 Task: Look for space in Nāgod, India from 3rd June, 2023 to 9th June, 2023 for 2 adults in price range Rs.6000 to Rs.12000. Place can be entire place with 1  bedroom having 1 bed and 1 bathroom. Property type can be house, flat, guest house, hotel. Amenities needed are: washing machine. Booking option can be shelf check-in. Required host language is English.
Action: Mouse moved to (426, 66)
Screenshot: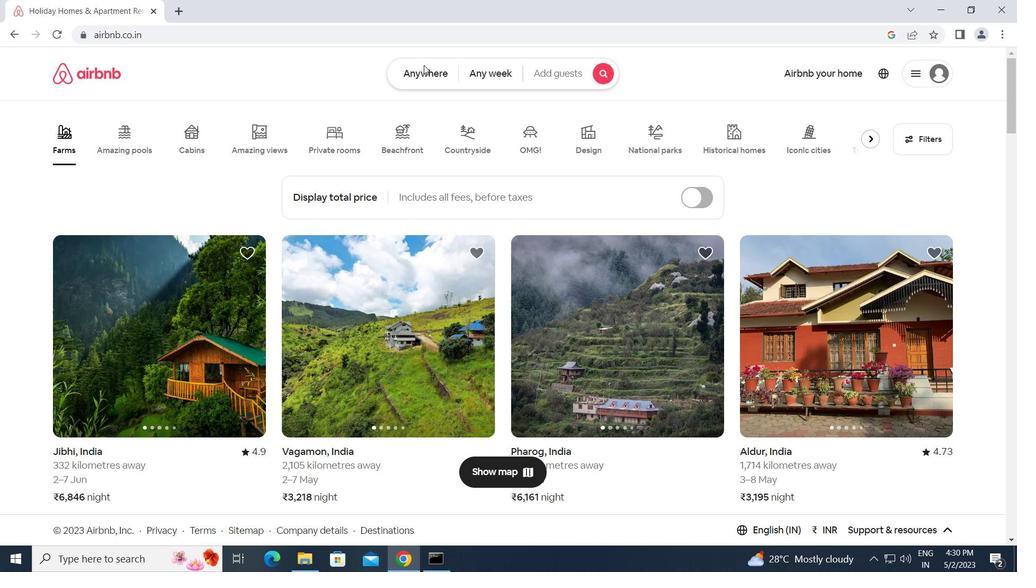 
Action: Mouse pressed left at (426, 66)
Screenshot: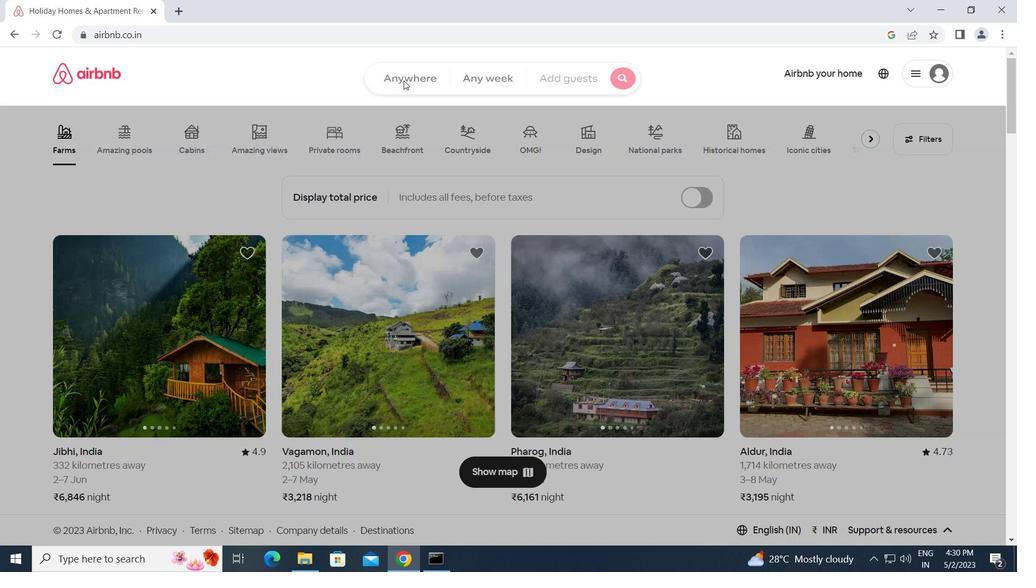 
Action: Mouse moved to (315, 116)
Screenshot: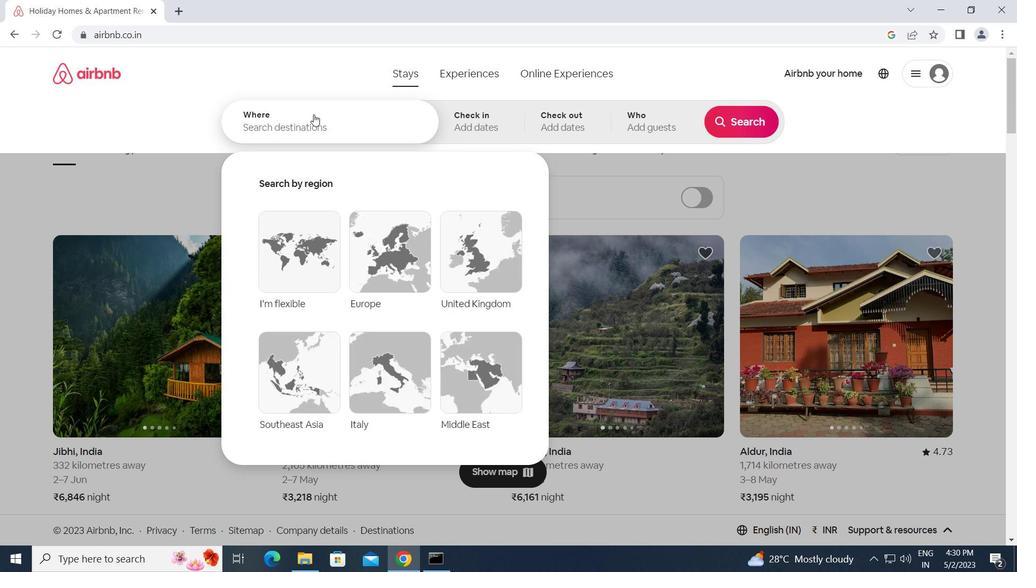 
Action: Mouse pressed left at (315, 116)
Screenshot: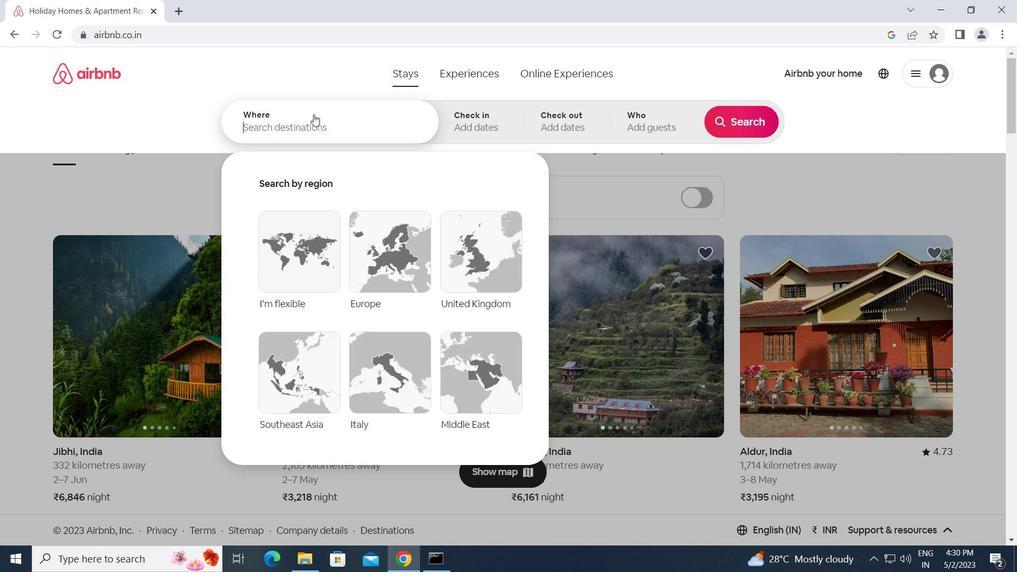 
Action: Key pressed n<Key.caps_lock>agod,<Key.space><Key.caps_lock>i<Key.caps_lock>ndia<Key.enter>
Screenshot: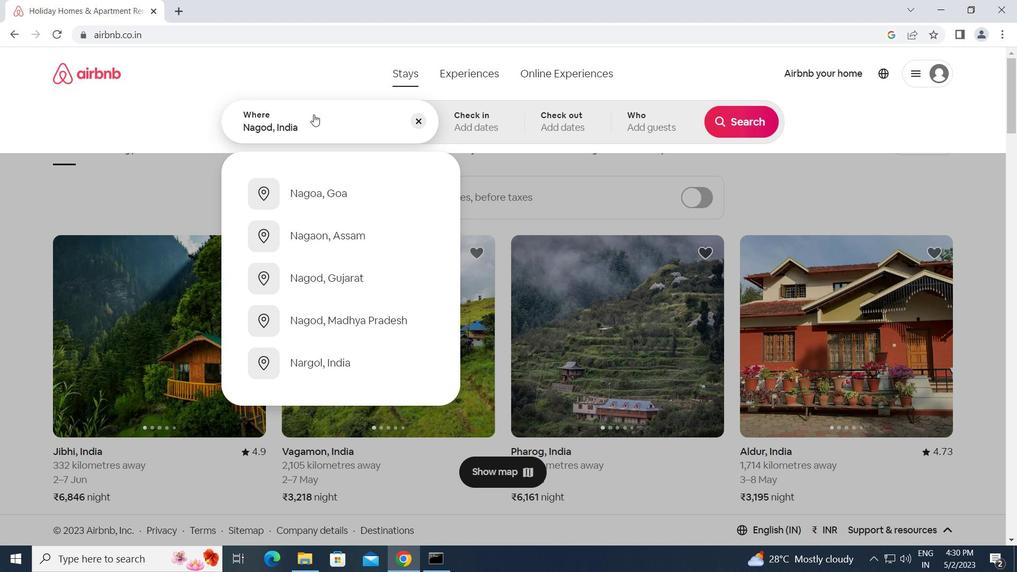
Action: Mouse moved to (726, 284)
Screenshot: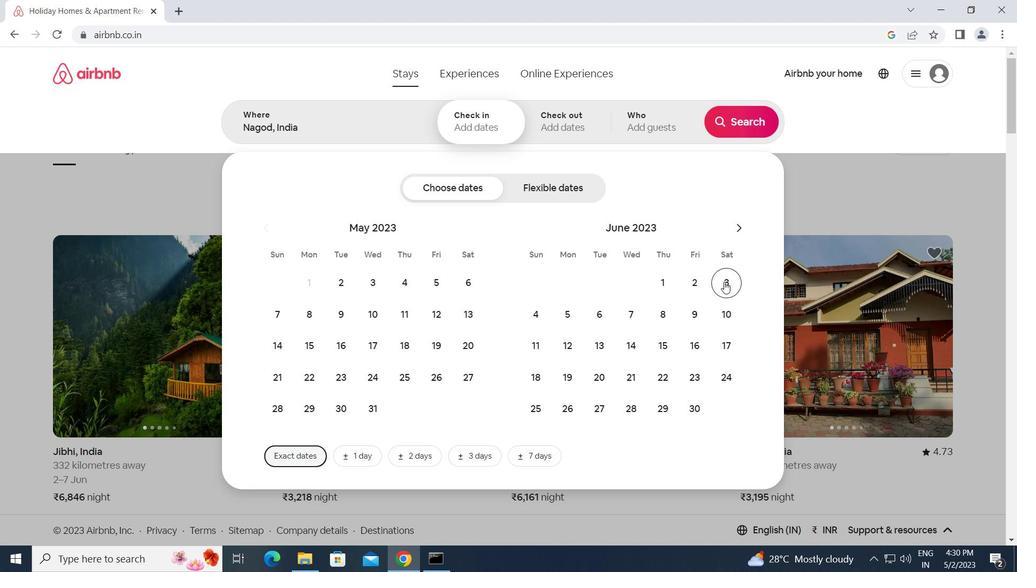 
Action: Mouse pressed left at (726, 284)
Screenshot: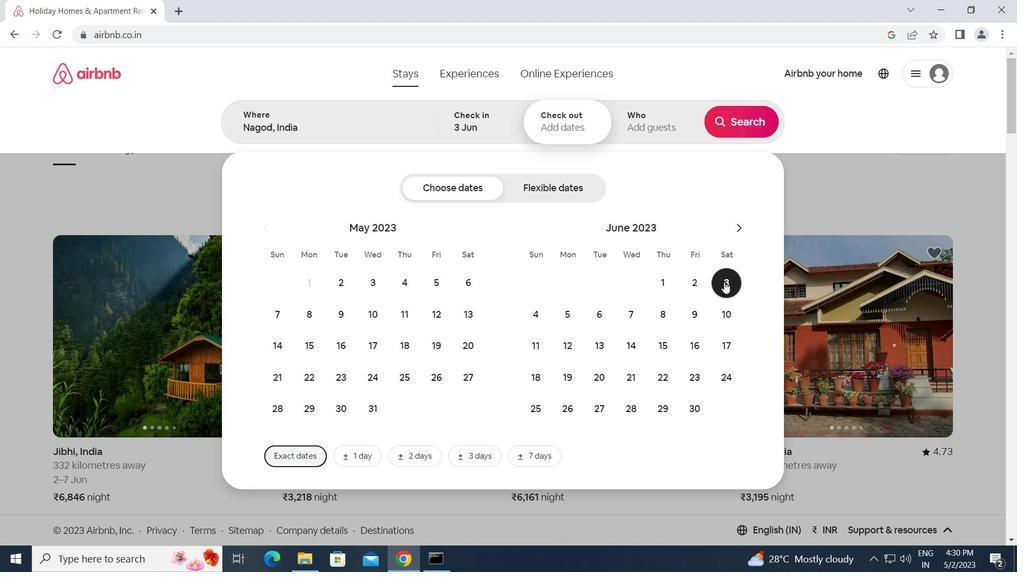 
Action: Mouse moved to (705, 321)
Screenshot: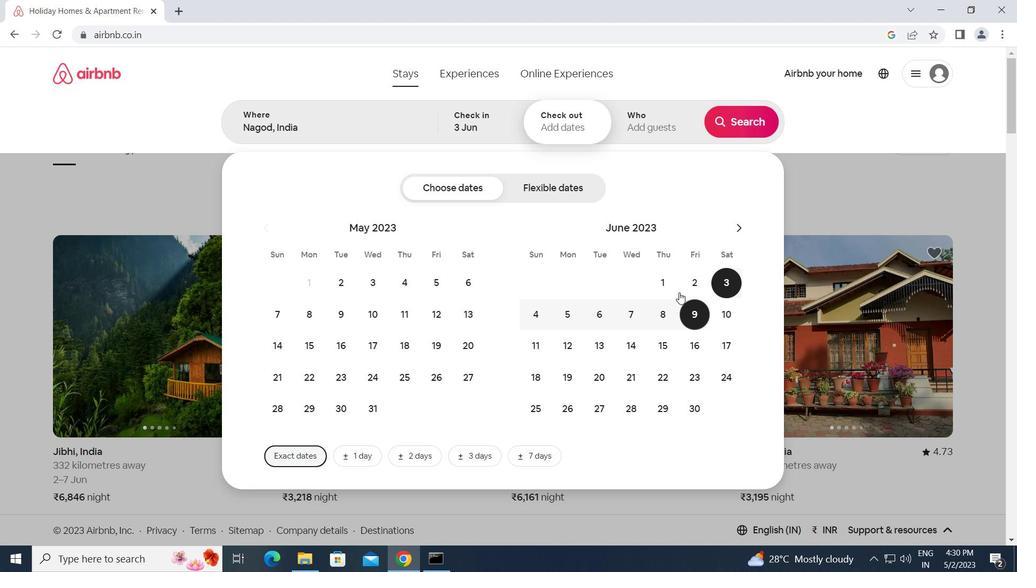 
Action: Mouse pressed left at (705, 321)
Screenshot: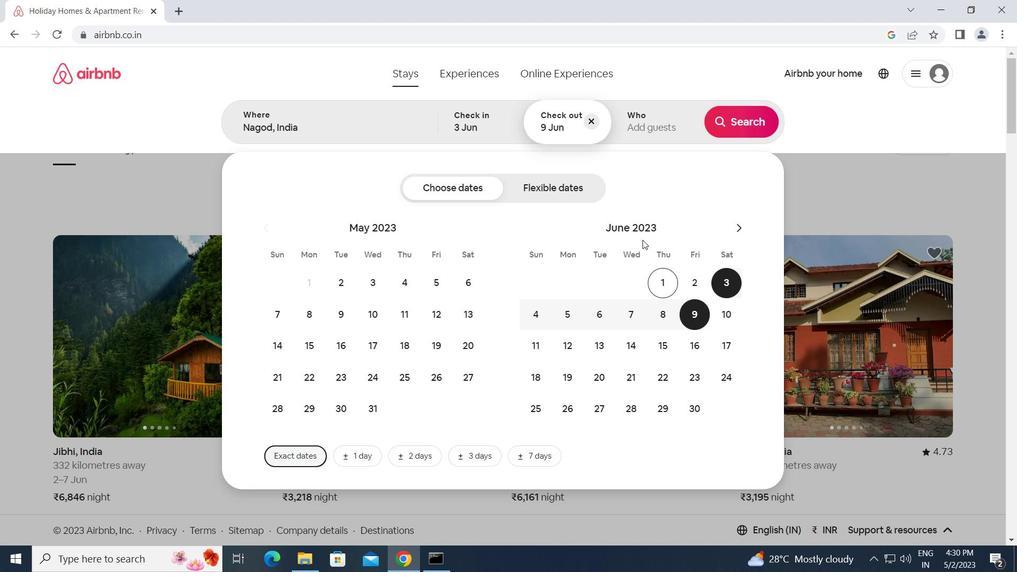 
Action: Mouse moved to (643, 128)
Screenshot: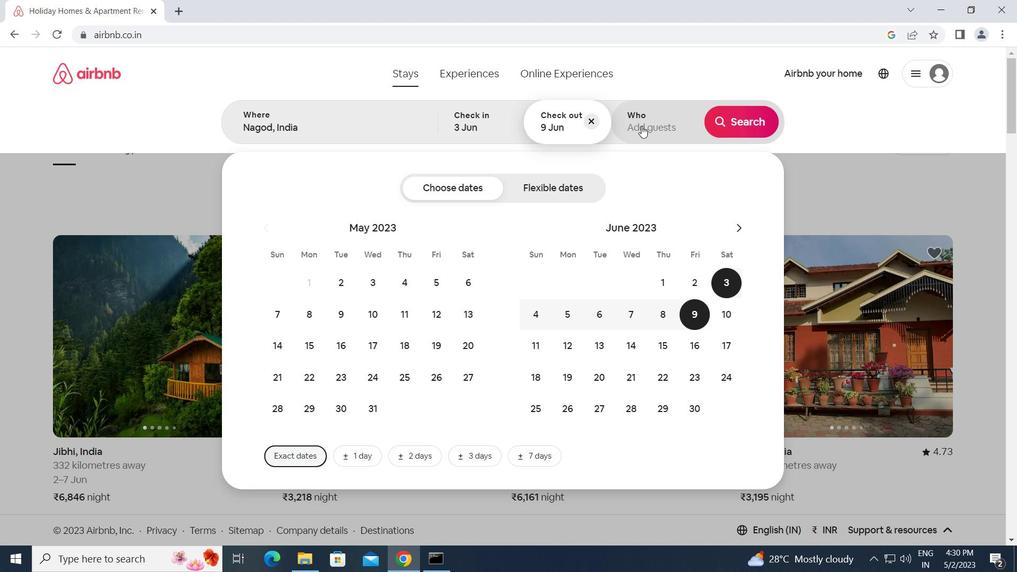 
Action: Mouse pressed left at (643, 128)
Screenshot: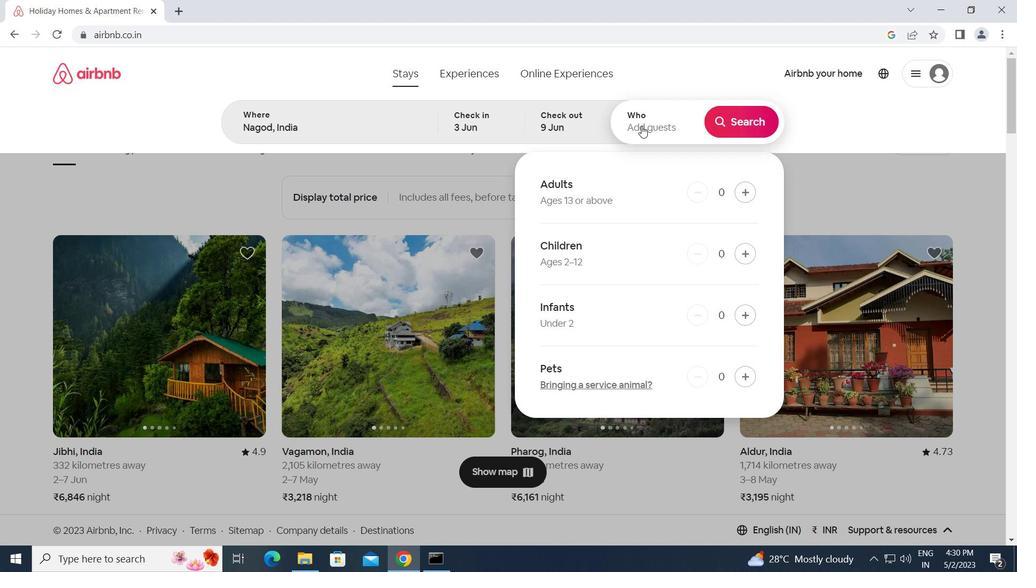 
Action: Mouse moved to (746, 192)
Screenshot: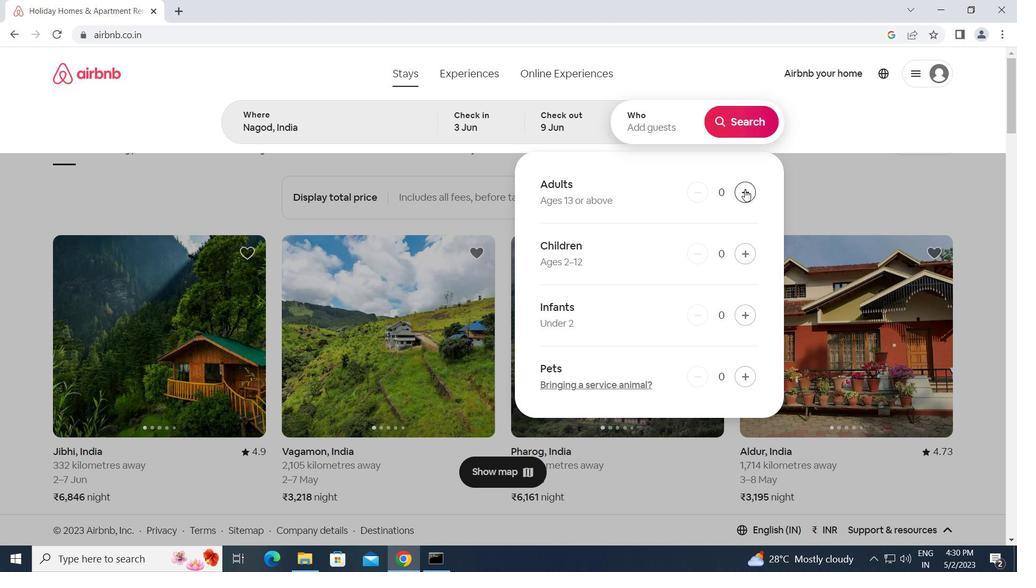 
Action: Mouse pressed left at (746, 192)
Screenshot: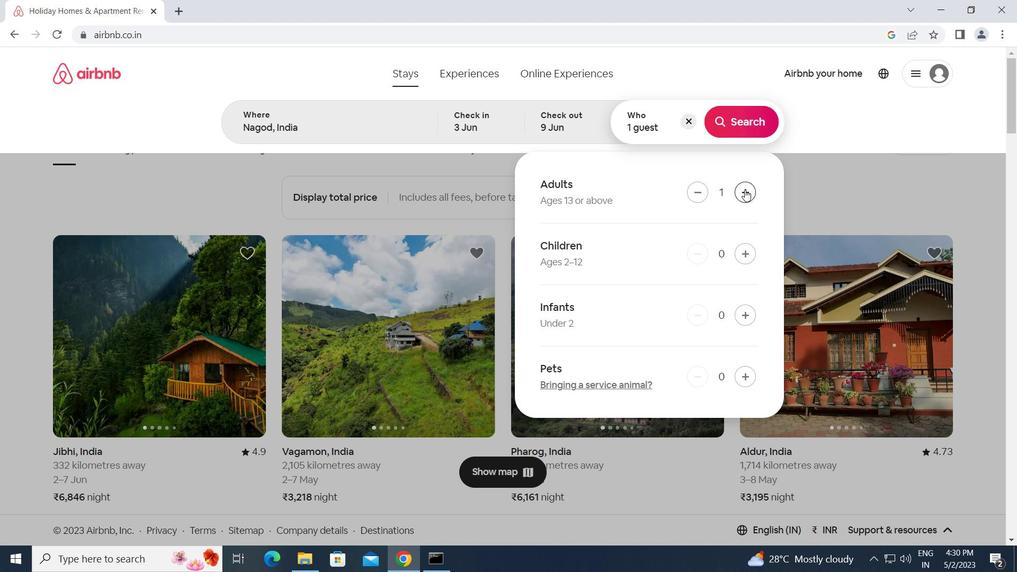 
Action: Mouse moved to (746, 191)
Screenshot: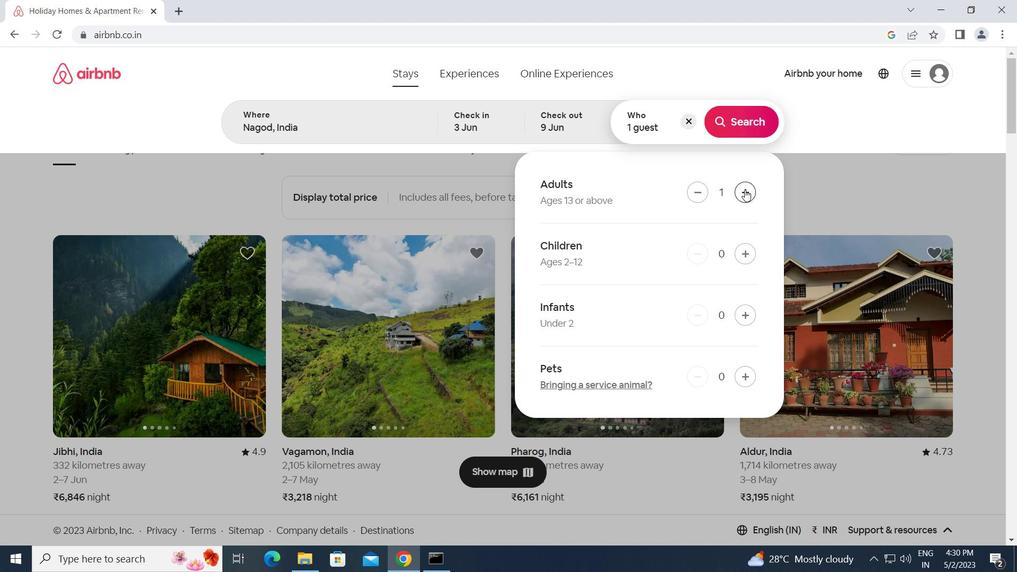
Action: Mouse pressed left at (746, 191)
Screenshot: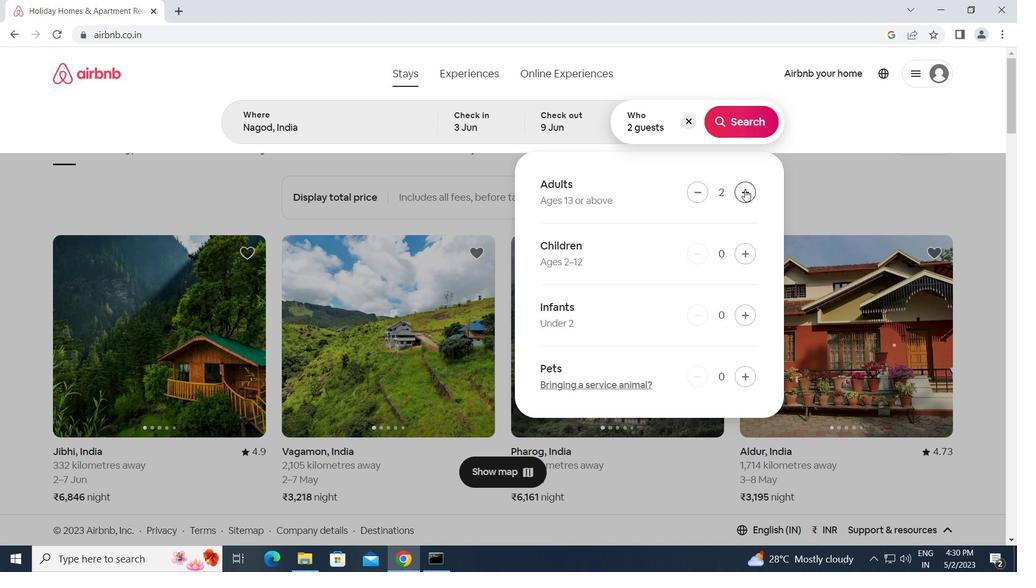 
Action: Mouse moved to (740, 126)
Screenshot: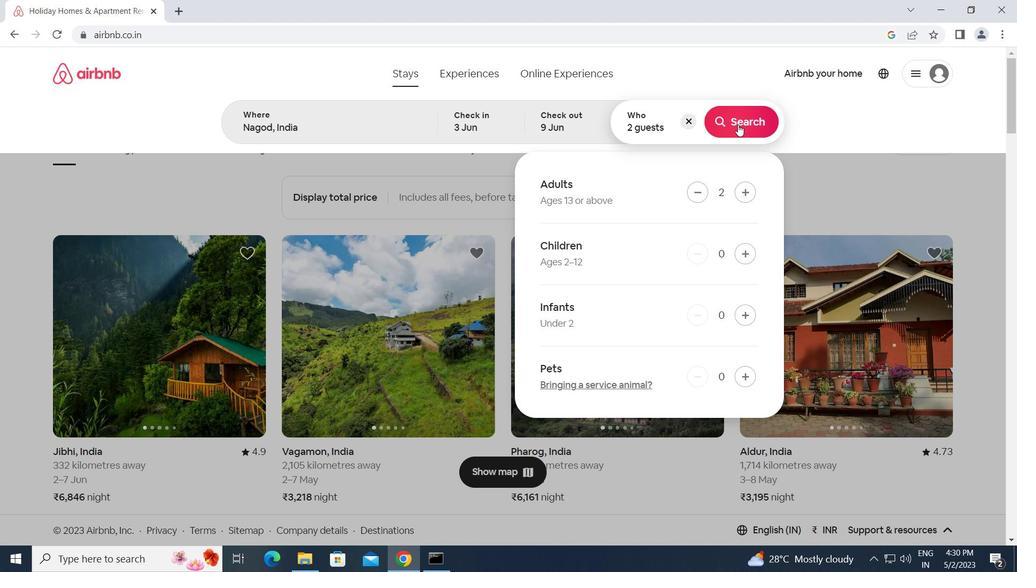 
Action: Mouse pressed left at (740, 126)
Screenshot: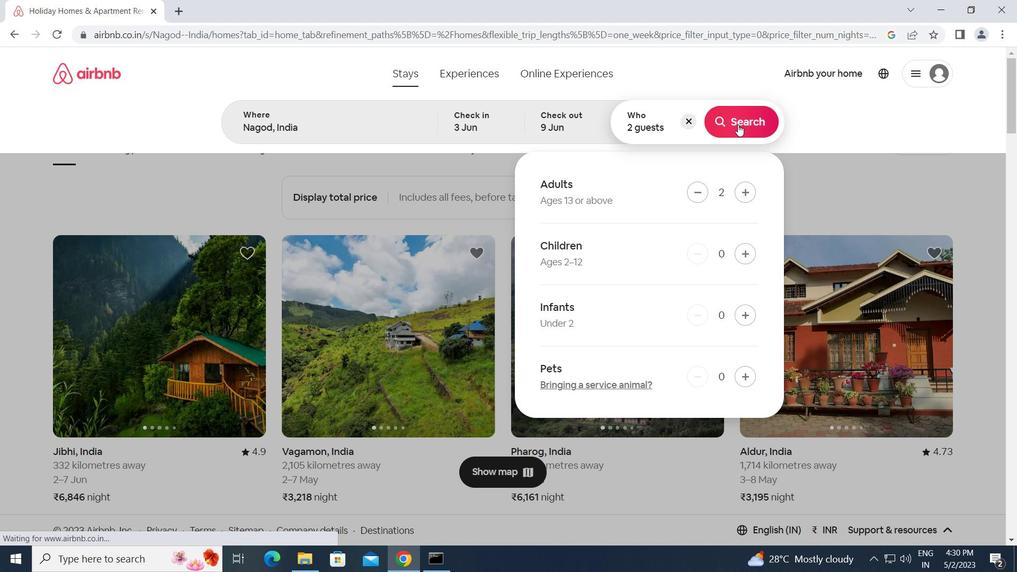 
Action: Mouse moved to (954, 129)
Screenshot: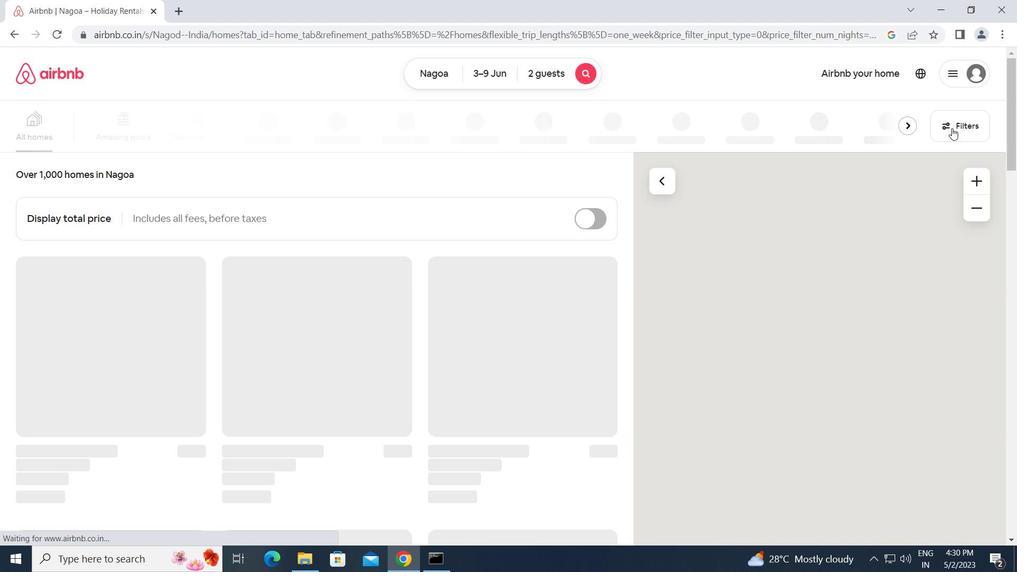 
Action: Mouse pressed left at (954, 129)
Screenshot: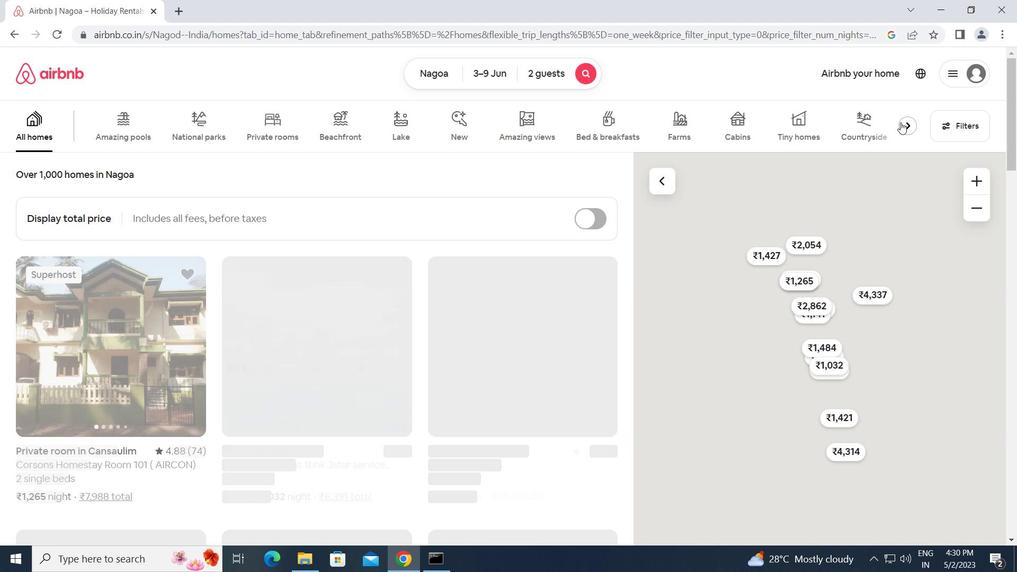 
Action: Mouse moved to (339, 295)
Screenshot: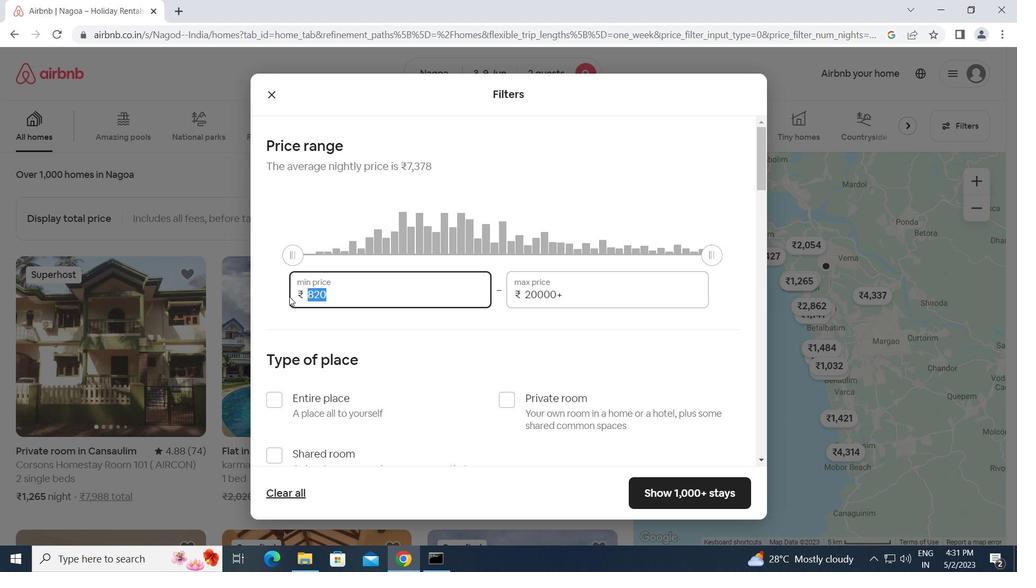 
Action: Mouse pressed left at (339, 295)
Screenshot: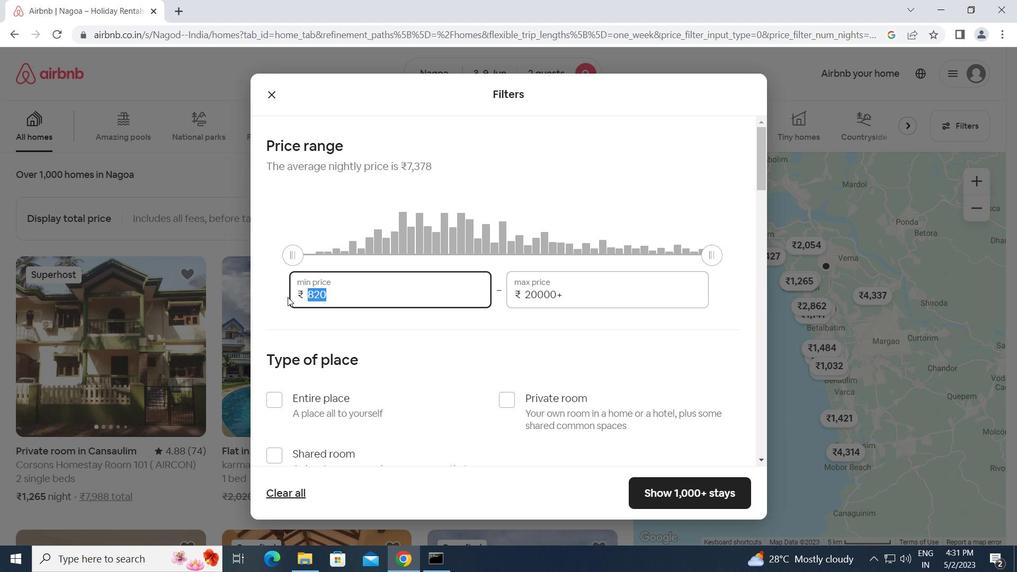 
Action: Mouse moved to (289, 298)
Screenshot: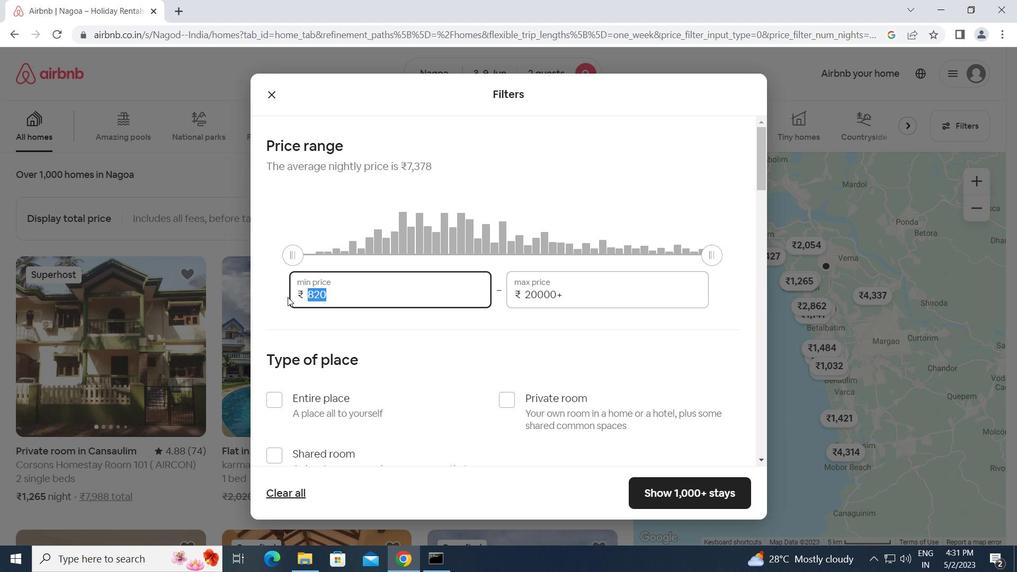 
Action: Key pressed 6000<Key.tab>12000
Screenshot: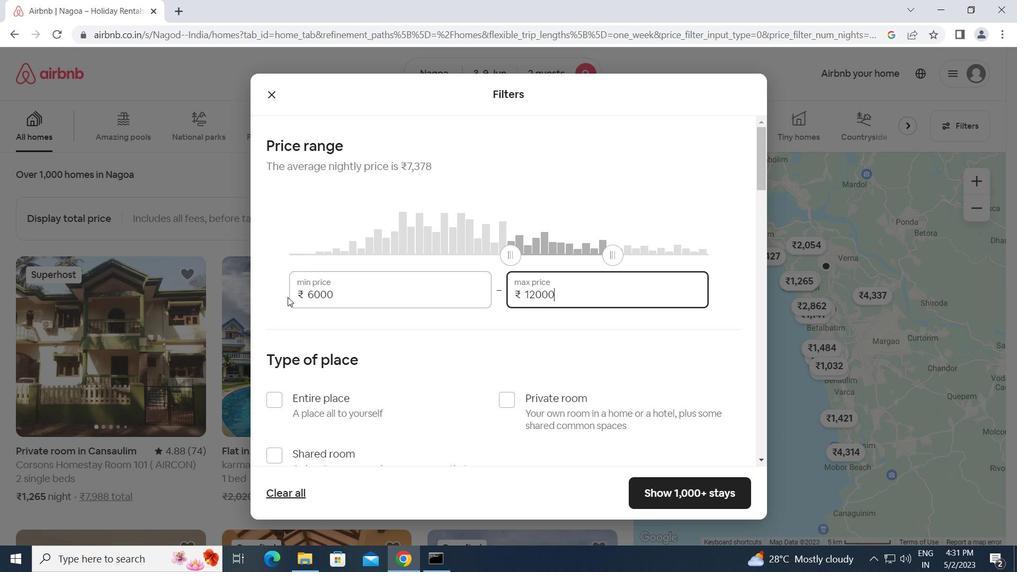 
Action: Mouse moved to (338, 340)
Screenshot: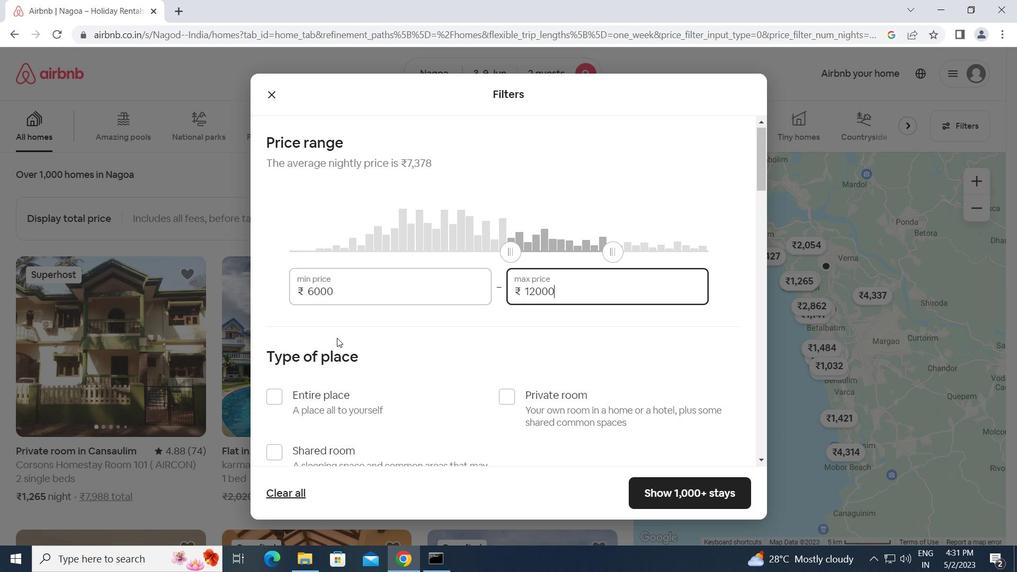 
Action: Mouse scrolled (338, 339) with delta (0, 0)
Screenshot: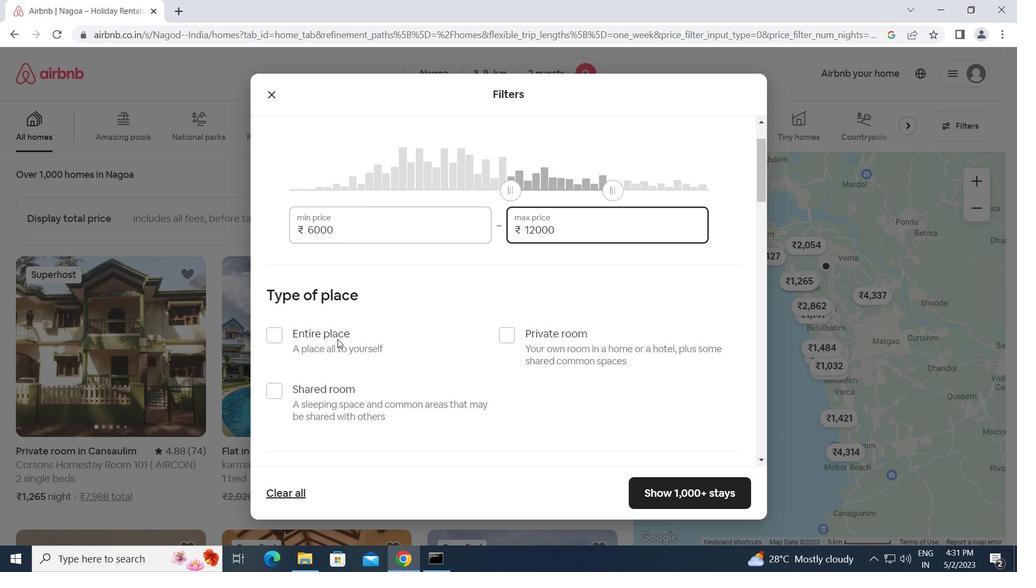 
Action: Mouse moved to (280, 339)
Screenshot: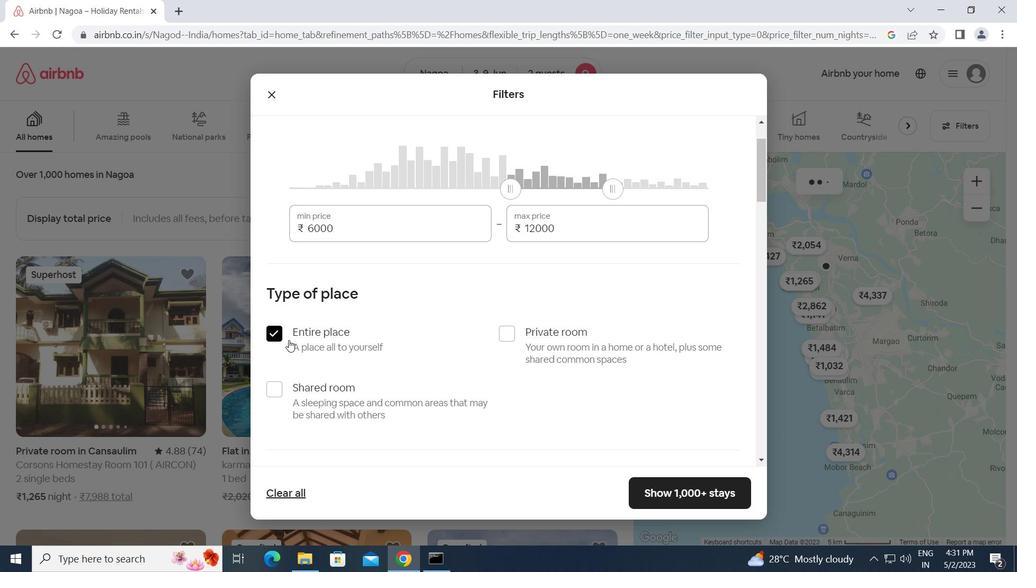 
Action: Mouse pressed left at (280, 339)
Screenshot: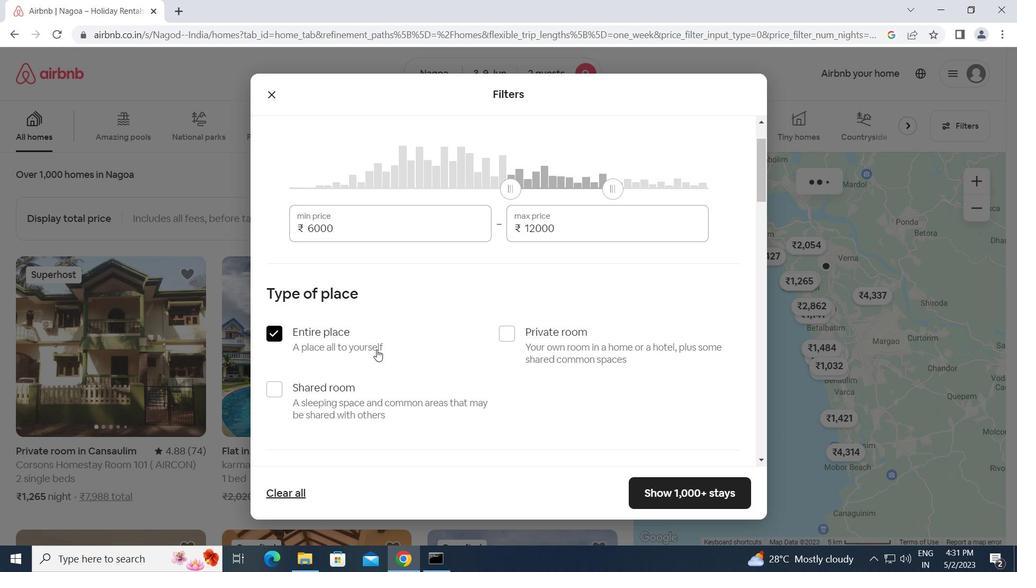 
Action: Mouse moved to (402, 353)
Screenshot: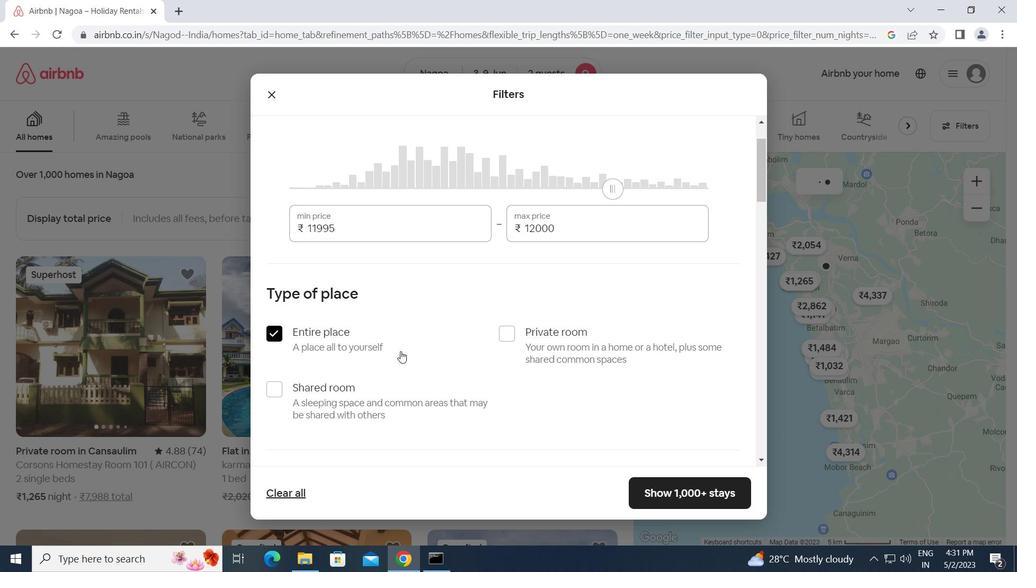 
Action: Mouse scrolled (402, 352) with delta (0, 0)
Screenshot: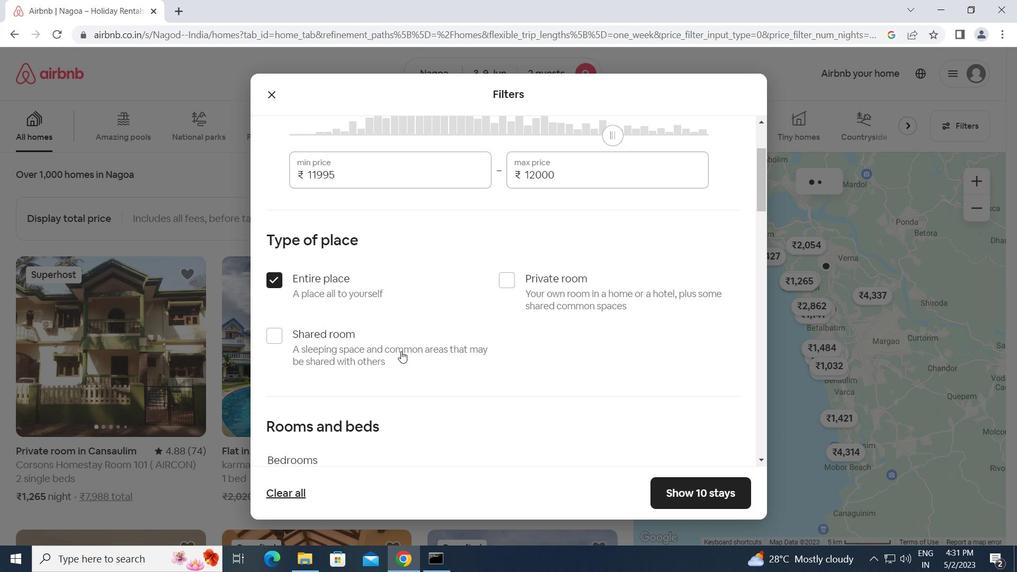 
Action: Mouse moved to (402, 353)
Screenshot: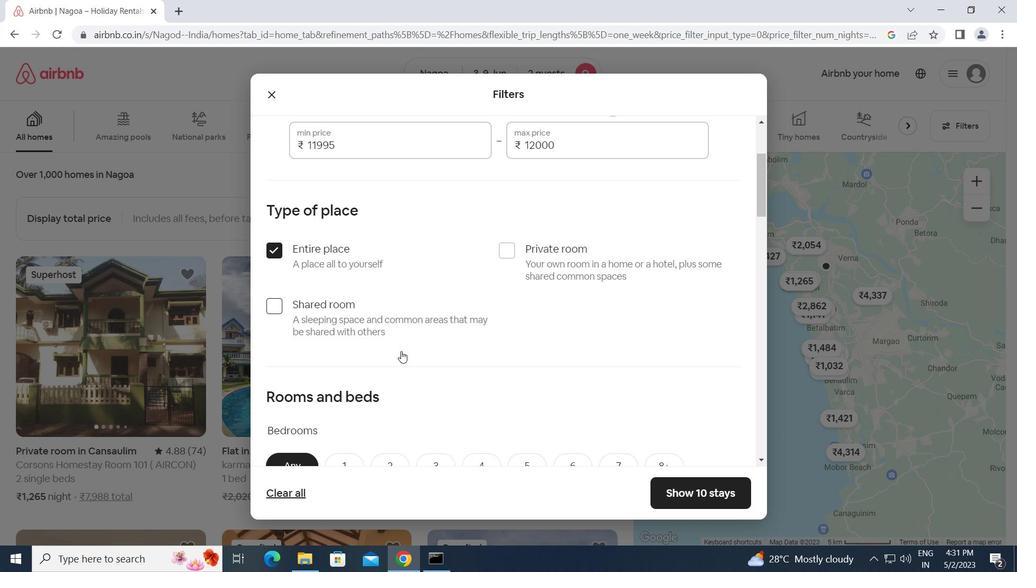 
Action: Mouse scrolled (402, 352) with delta (0, 0)
Screenshot: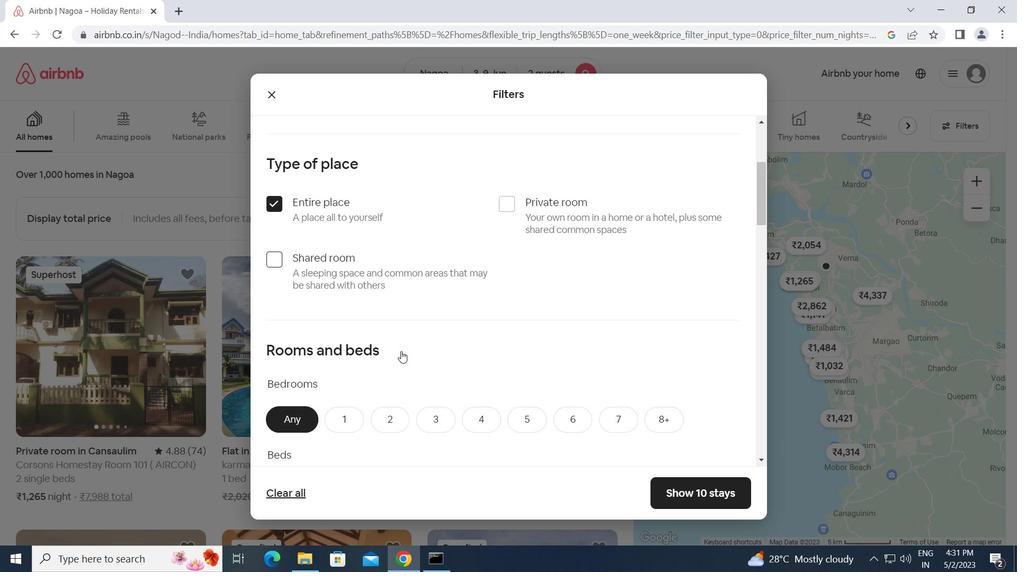 
Action: Mouse scrolled (402, 352) with delta (0, 0)
Screenshot: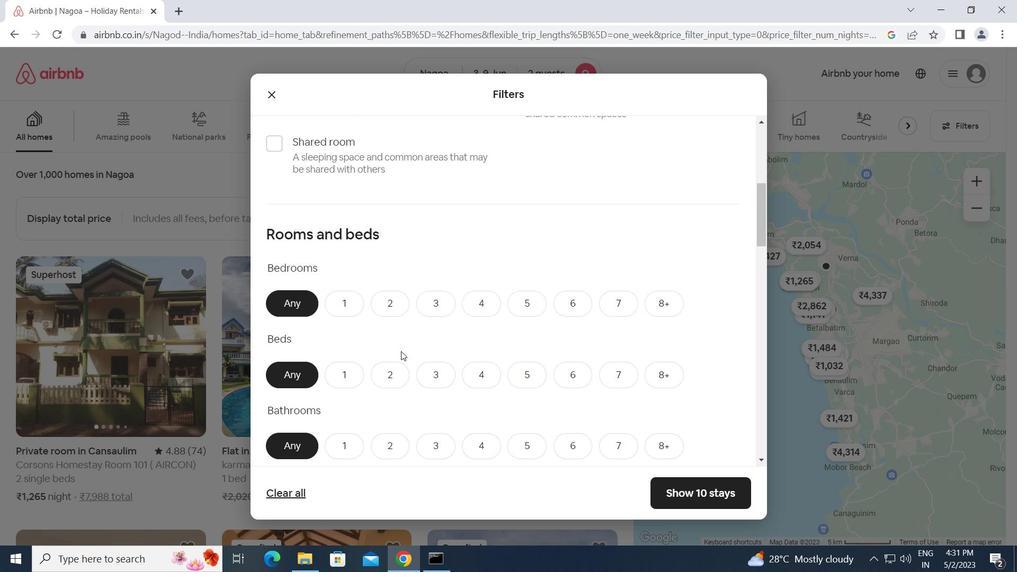 
Action: Mouse scrolled (402, 352) with delta (0, 0)
Screenshot: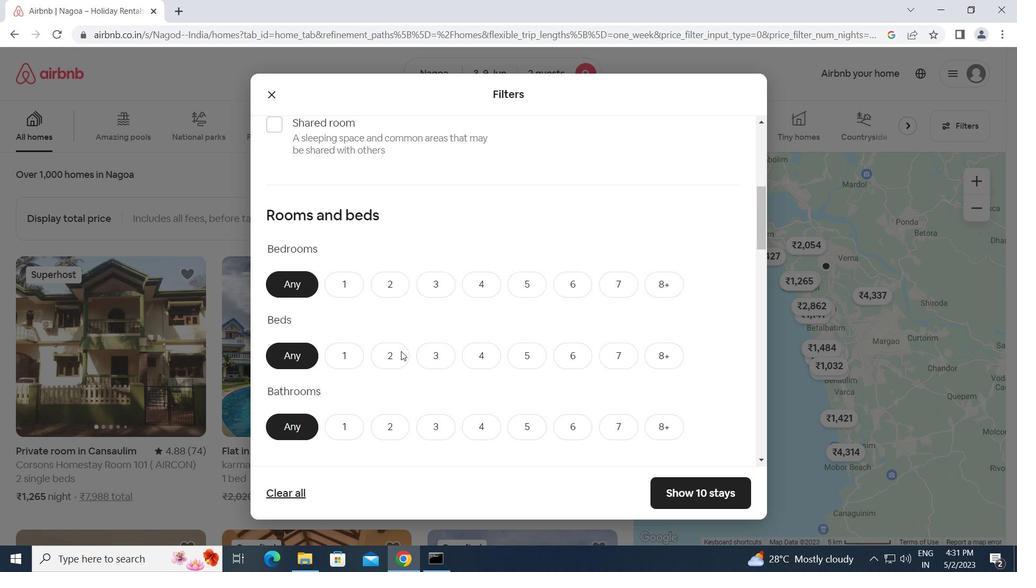 
Action: Mouse moved to (342, 278)
Screenshot: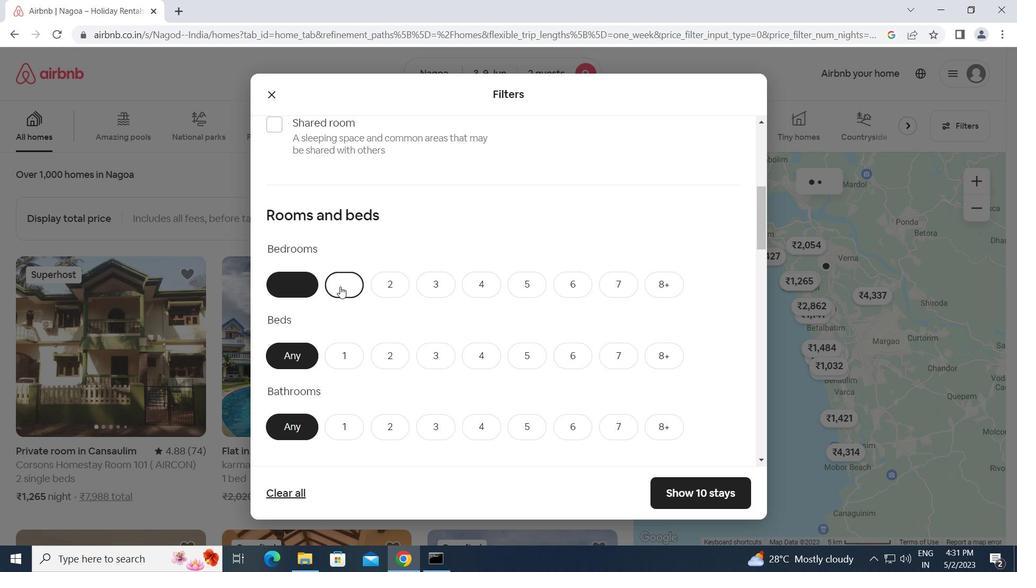 
Action: Mouse pressed left at (342, 278)
Screenshot: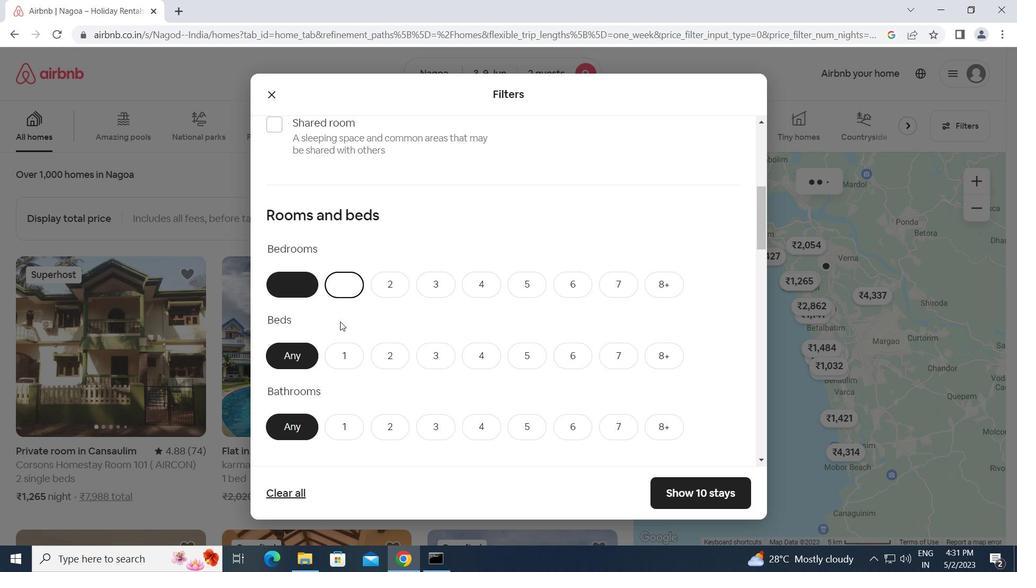 
Action: Mouse moved to (347, 361)
Screenshot: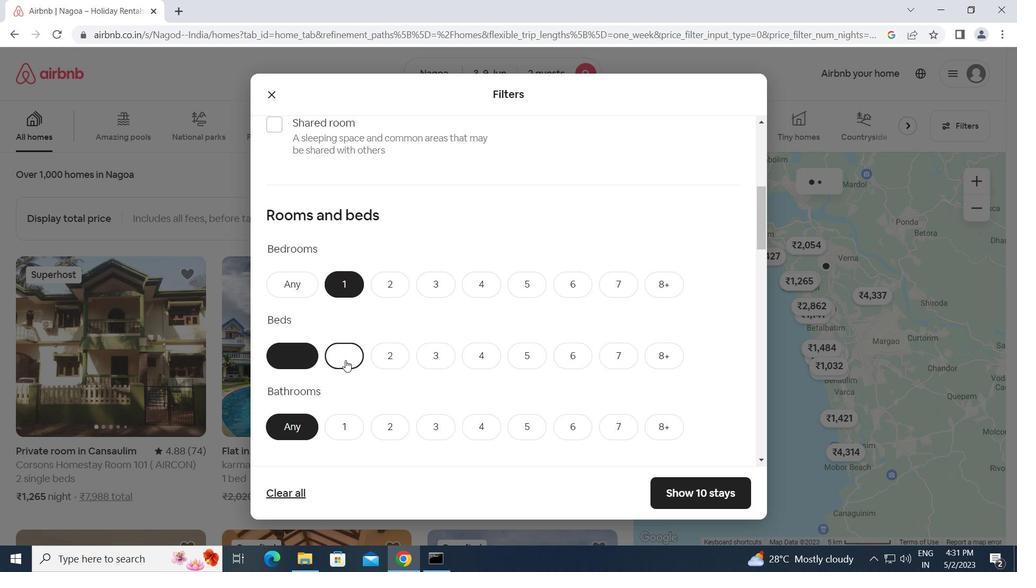 
Action: Mouse pressed left at (347, 361)
Screenshot: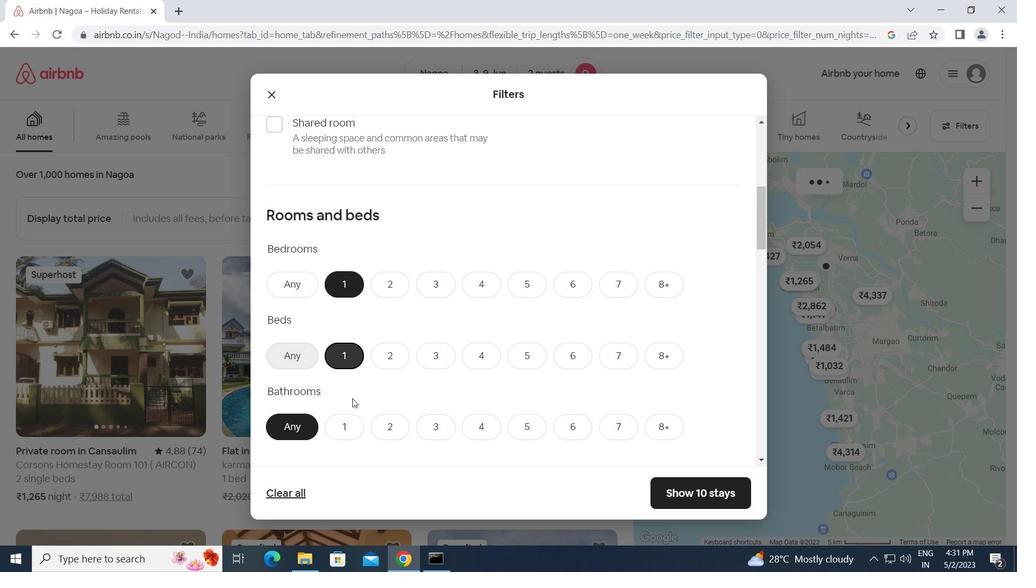 
Action: Mouse moved to (346, 428)
Screenshot: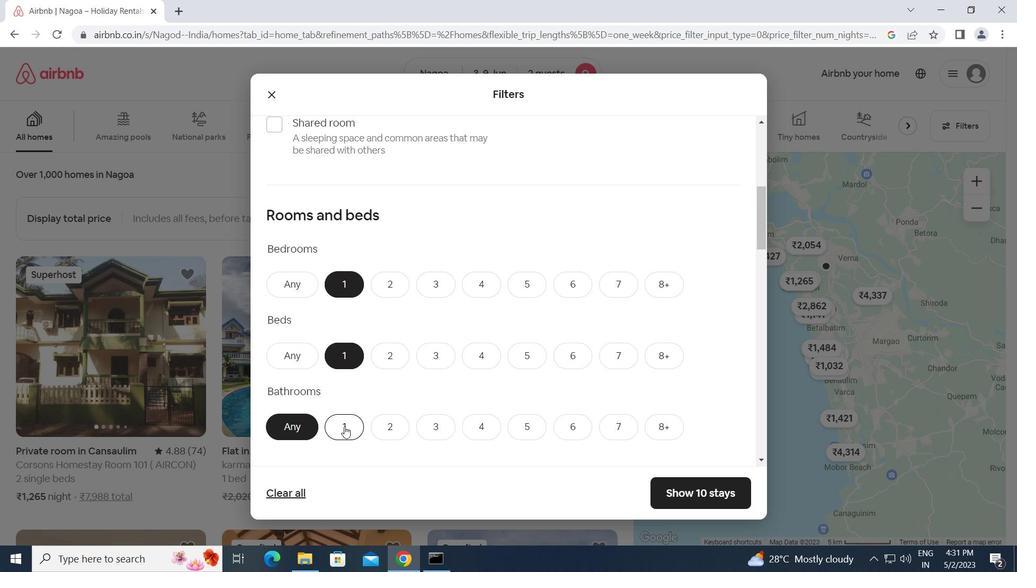 
Action: Mouse pressed left at (346, 428)
Screenshot: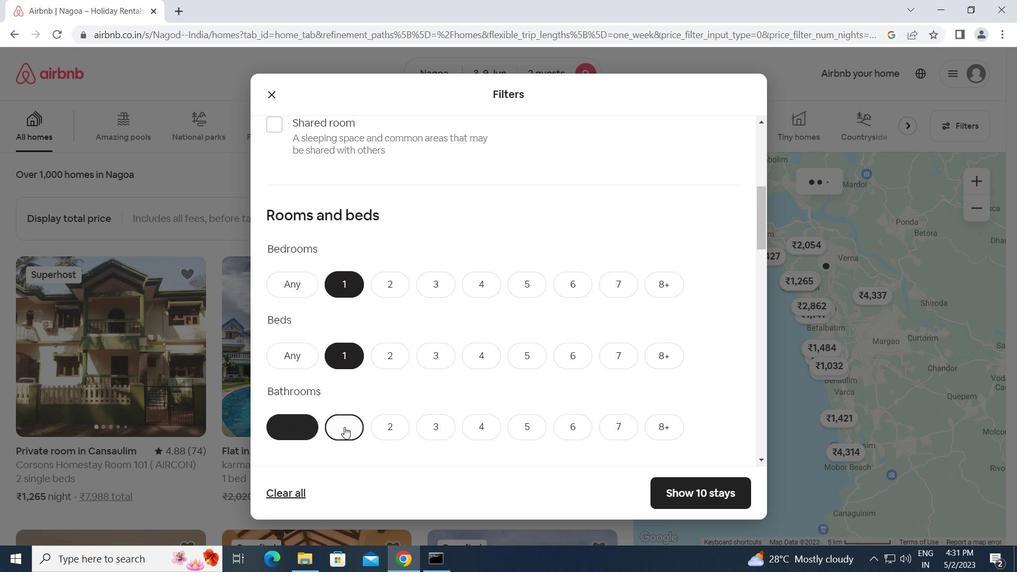 
Action: Mouse moved to (411, 413)
Screenshot: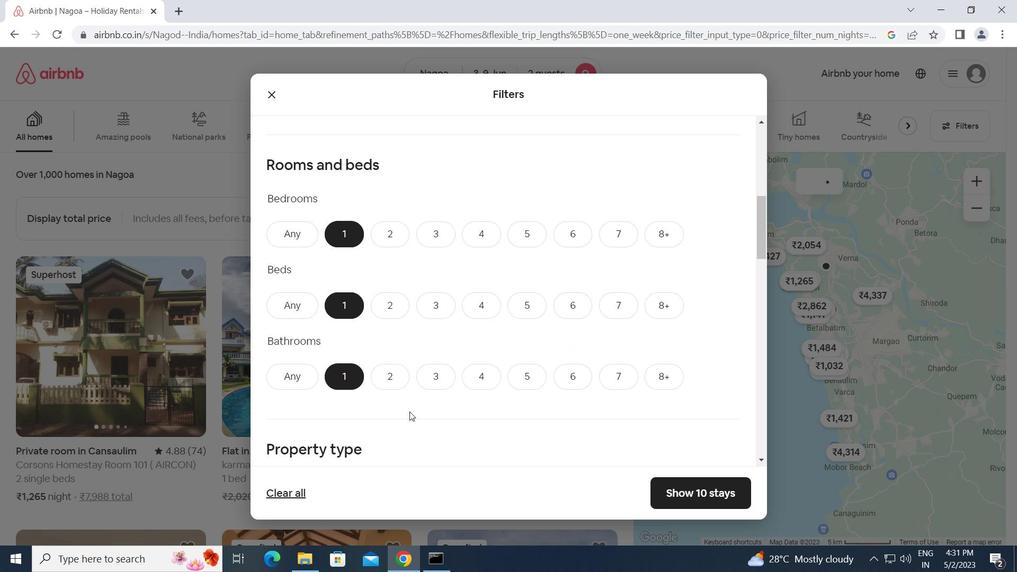 
Action: Mouse scrolled (411, 412) with delta (0, 0)
Screenshot: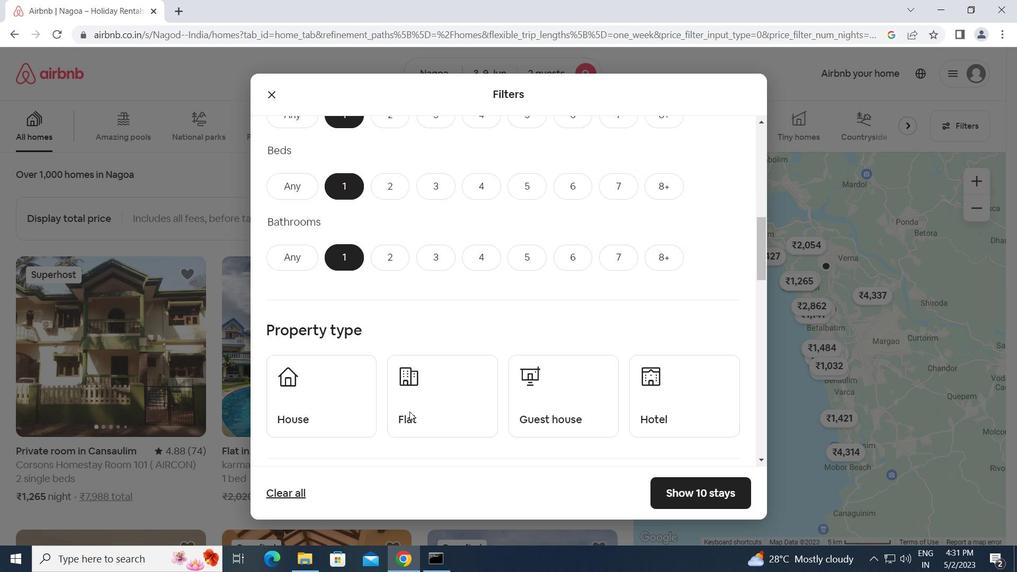 
Action: Mouse scrolled (411, 412) with delta (0, 0)
Screenshot: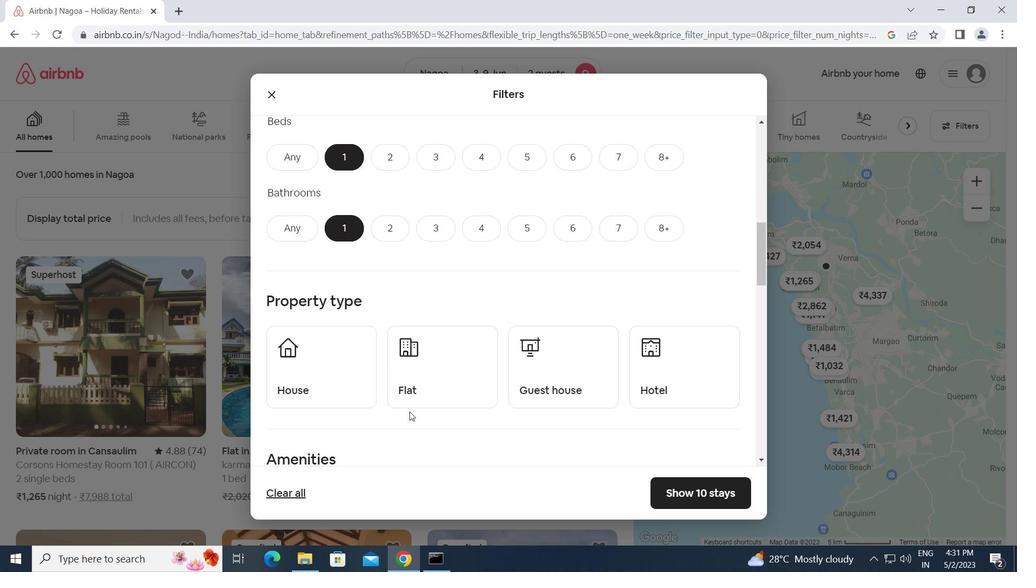 
Action: Mouse scrolled (411, 412) with delta (0, 0)
Screenshot: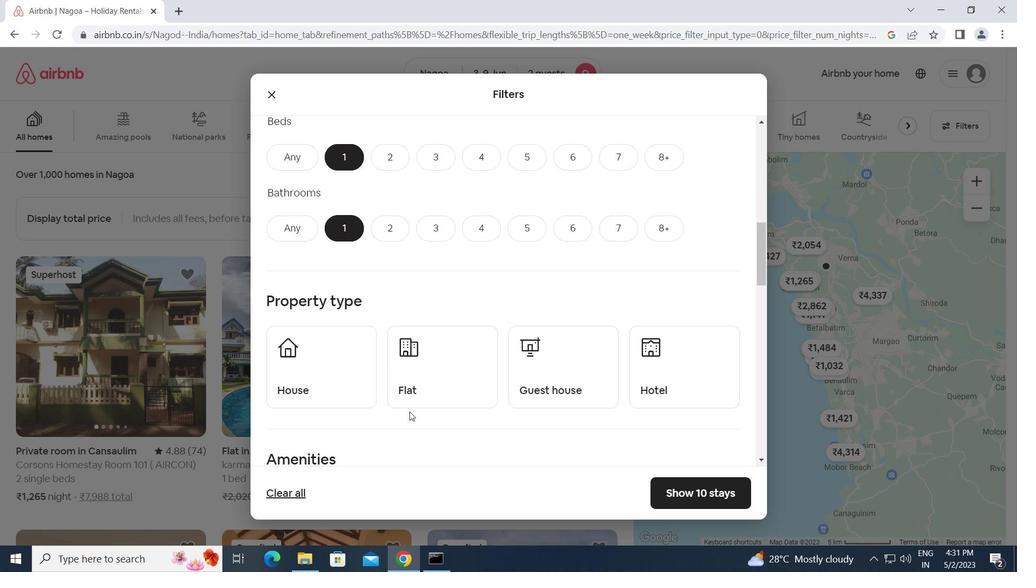 
Action: Mouse moved to (343, 364)
Screenshot: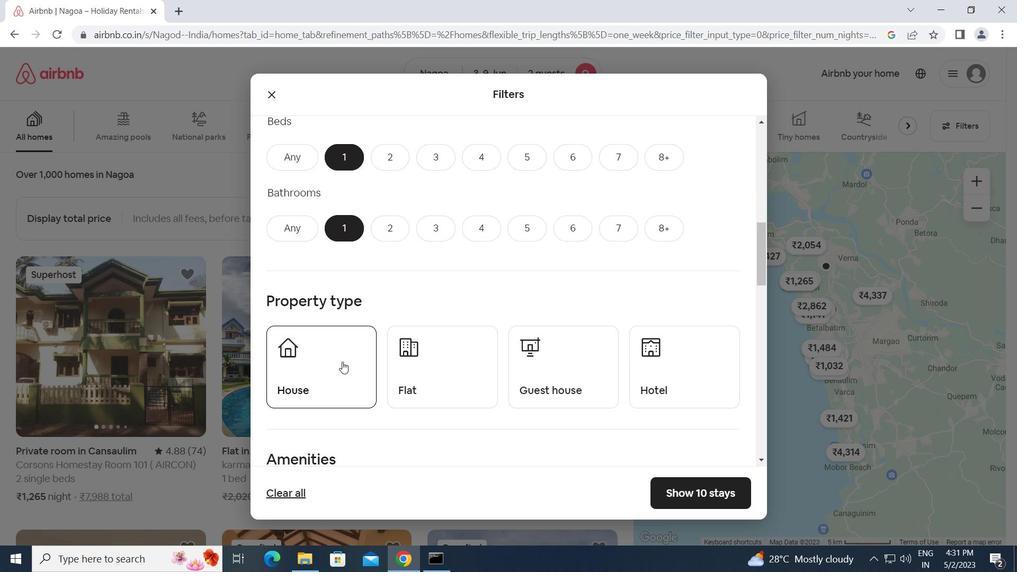 
Action: Mouse pressed left at (343, 364)
Screenshot: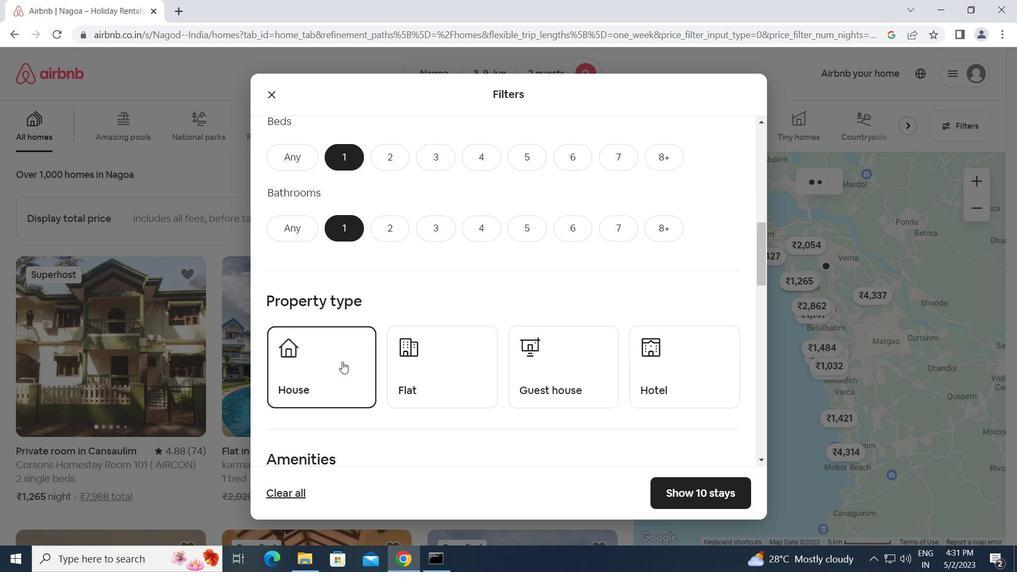
Action: Mouse moved to (426, 376)
Screenshot: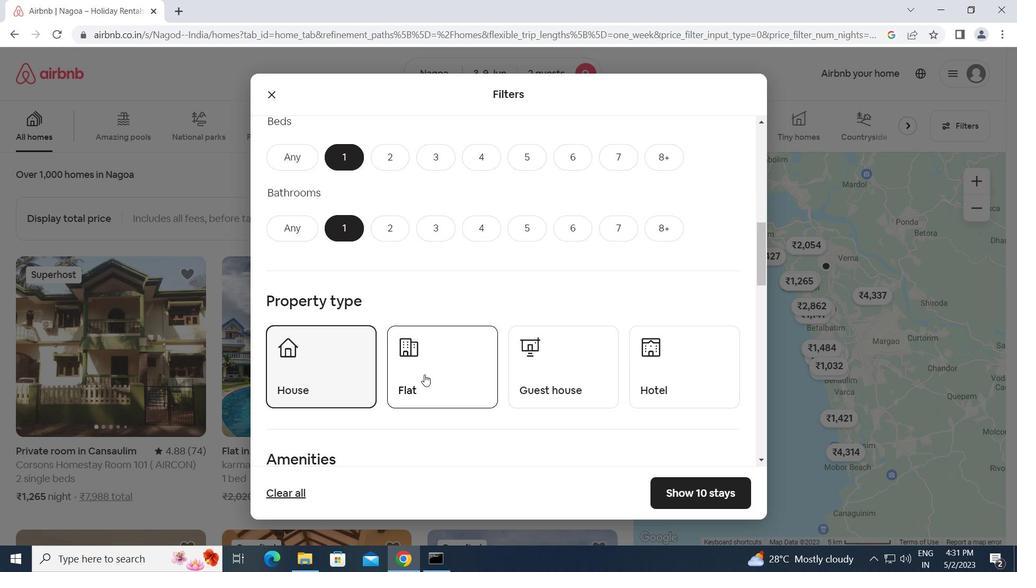 
Action: Mouse pressed left at (426, 376)
Screenshot: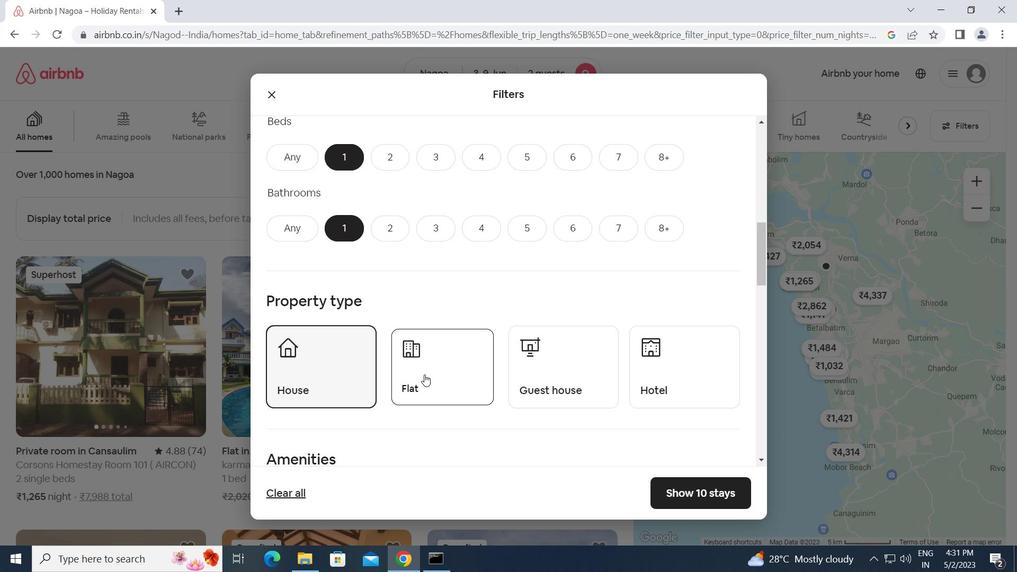 
Action: Mouse moved to (547, 369)
Screenshot: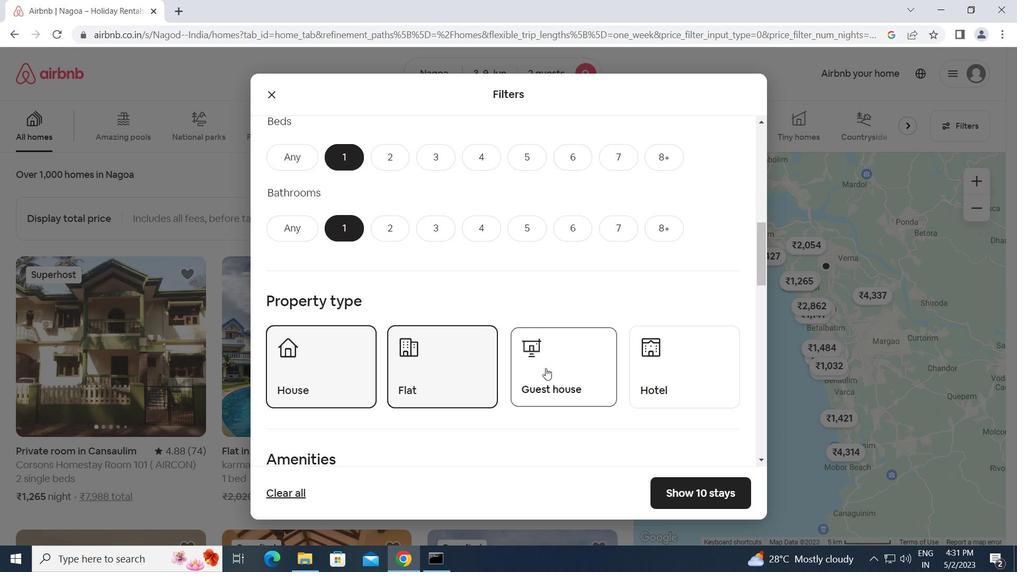 
Action: Mouse pressed left at (547, 369)
Screenshot: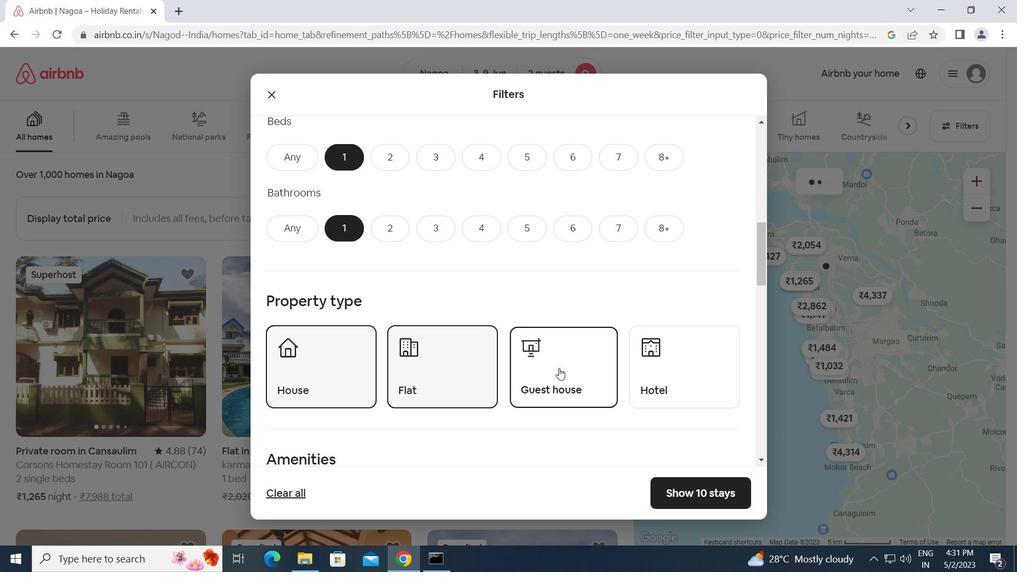 
Action: Mouse moved to (646, 369)
Screenshot: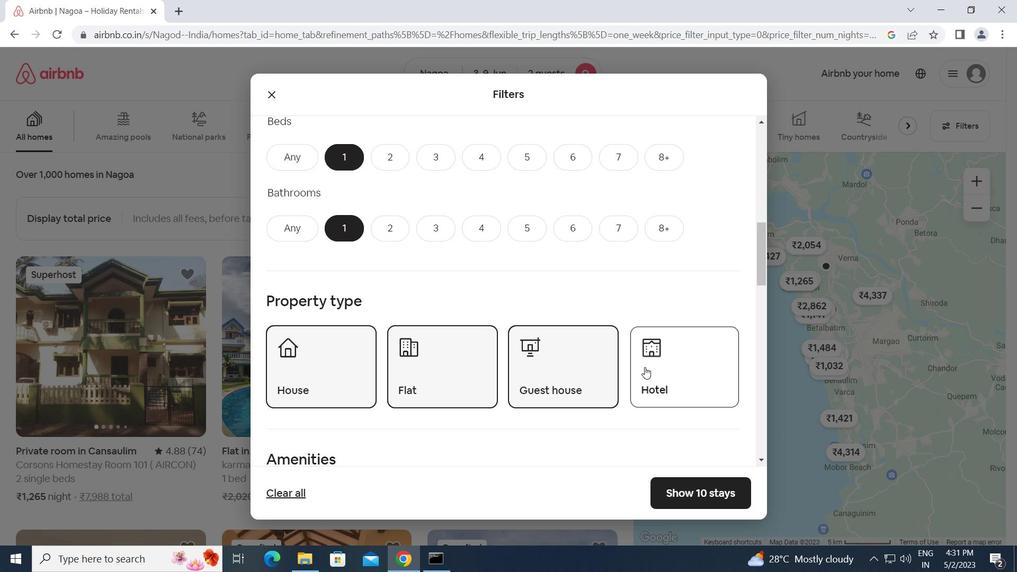 
Action: Mouse pressed left at (646, 369)
Screenshot: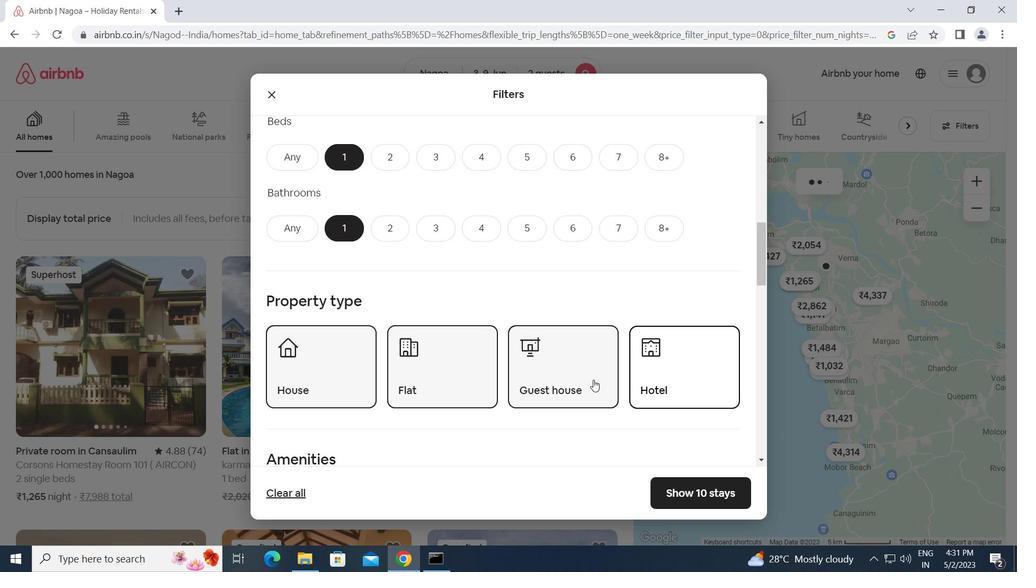 
Action: Mouse moved to (500, 396)
Screenshot: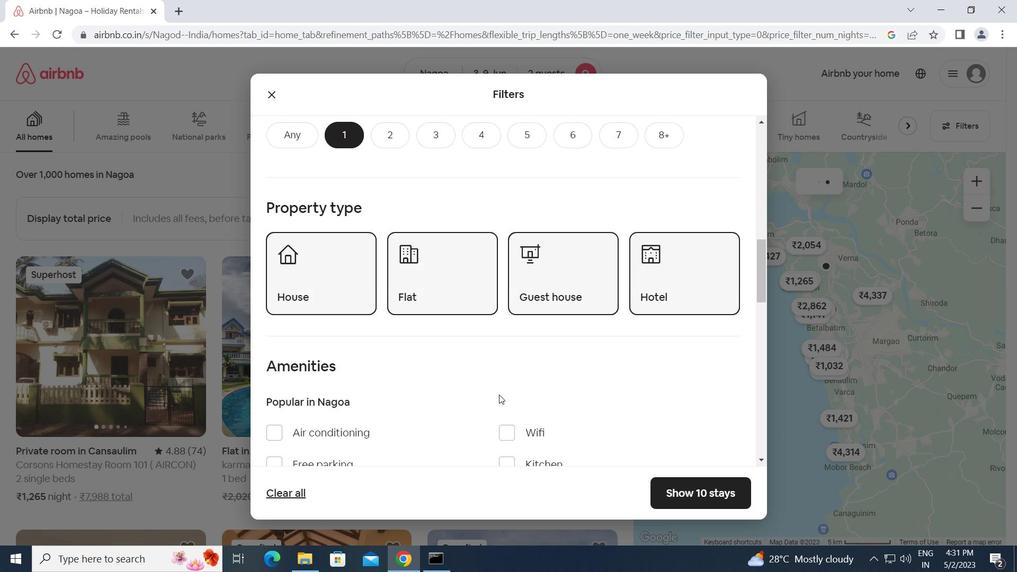 
Action: Mouse scrolled (500, 395) with delta (0, 0)
Screenshot: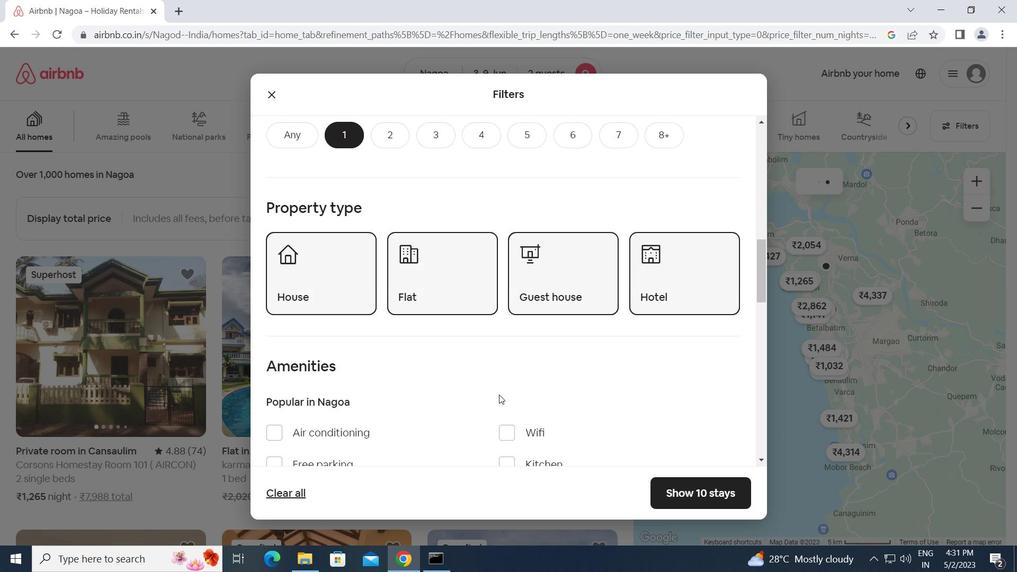 
Action: Mouse scrolled (500, 395) with delta (0, 0)
Screenshot: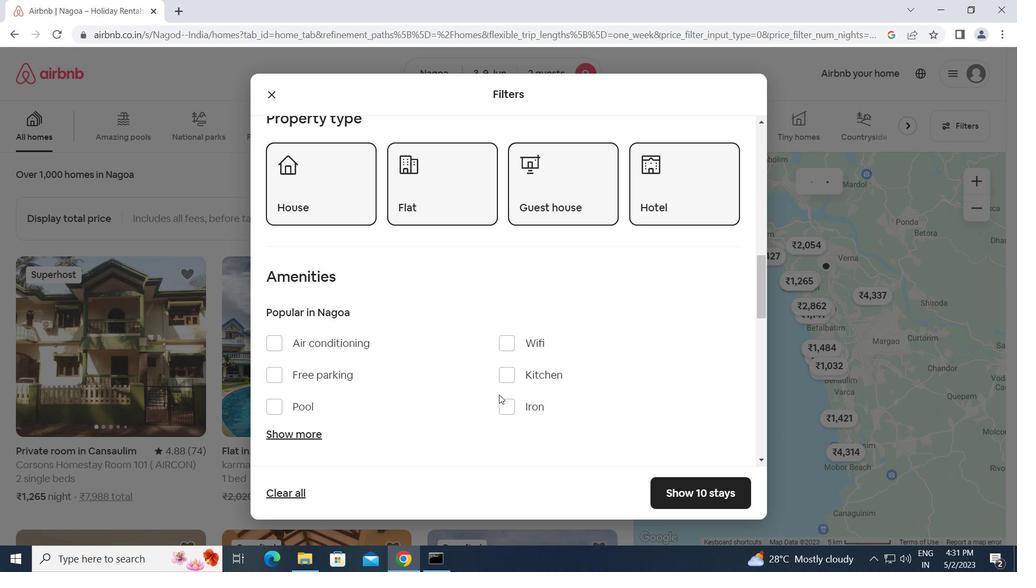 
Action: Mouse scrolled (500, 395) with delta (0, 0)
Screenshot: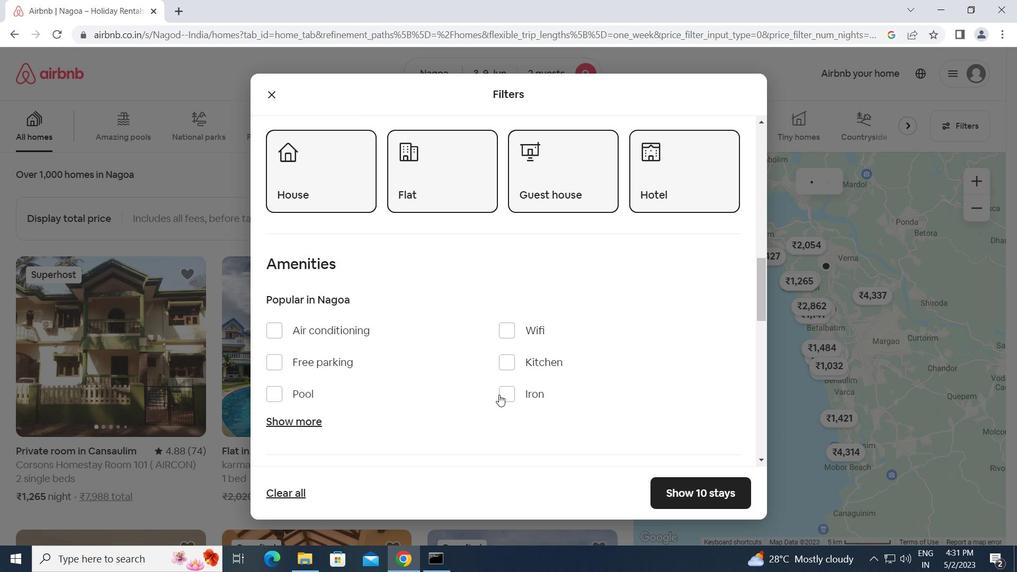 
Action: Mouse moved to (468, 377)
Screenshot: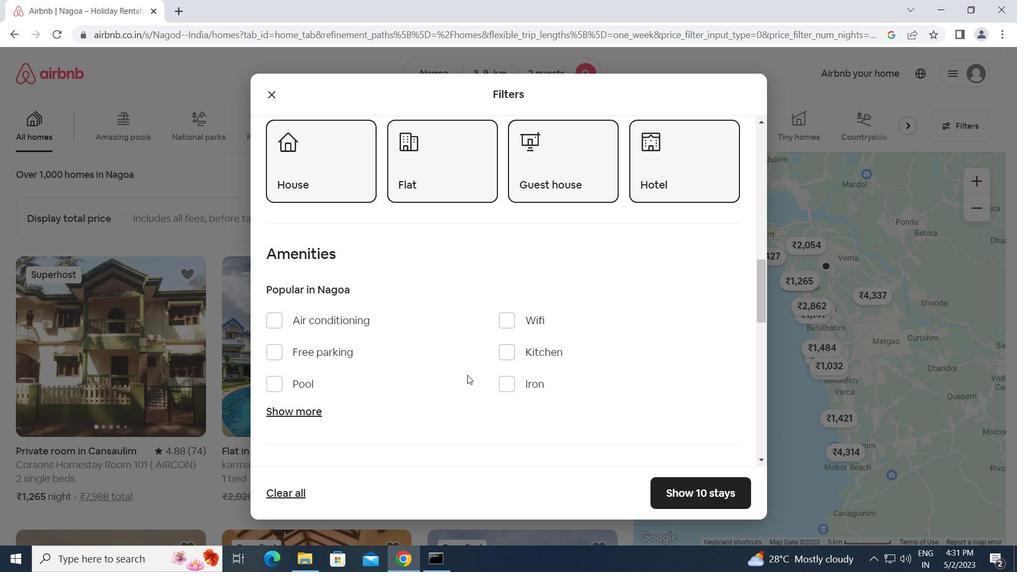 
Action: Mouse scrolled (468, 376) with delta (0, 0)
Screenshot: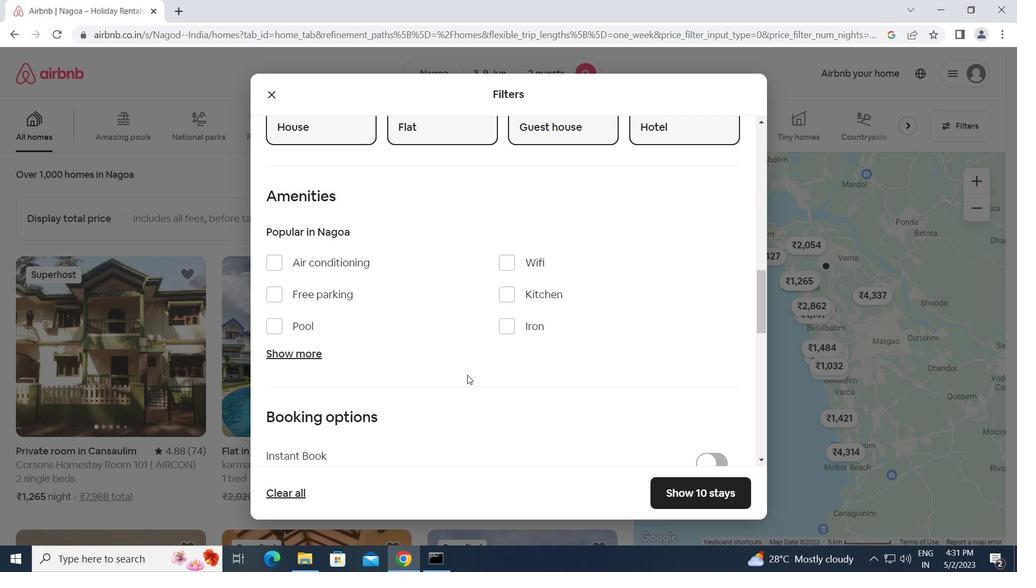 
Action: Mouse scrolled (468, 376) with delta (0, 0)
Screenshot: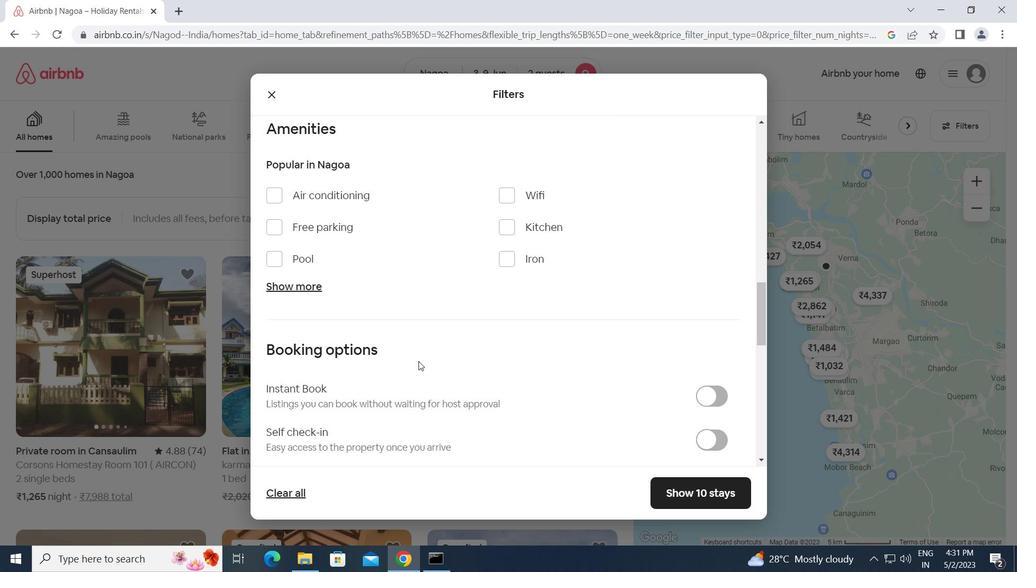 
Action: Mouse moved to (289, 290)
Screenshot: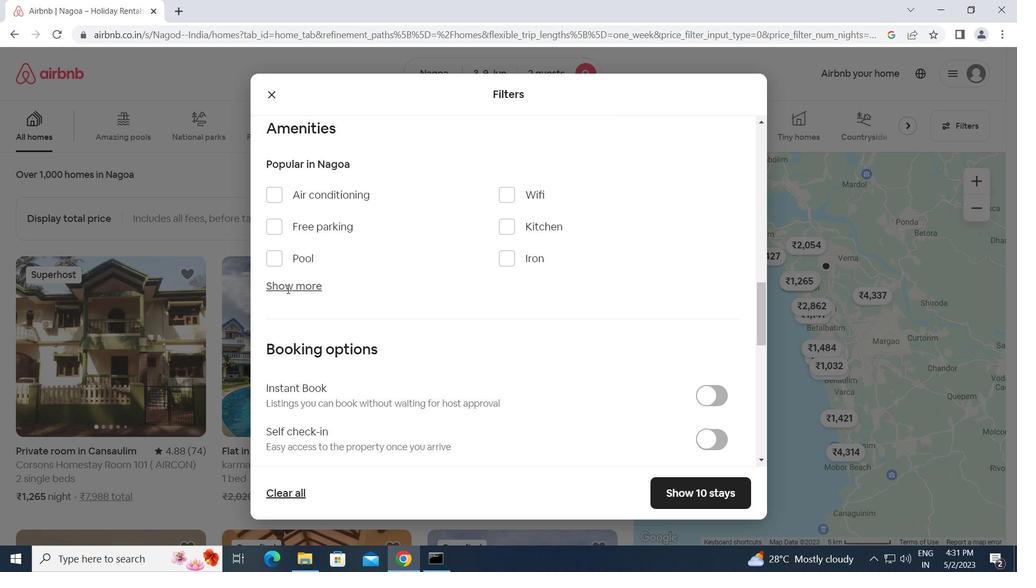 
Action: Mouse pressed left at (289, 290)
Screenshot: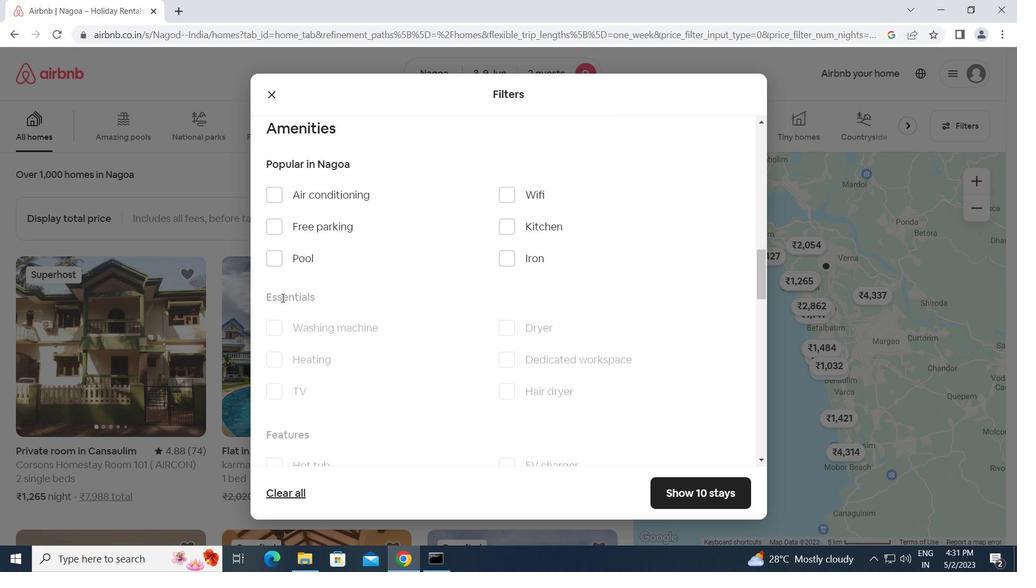 
Action: Mouse moved to (269, 335)
Screenshot: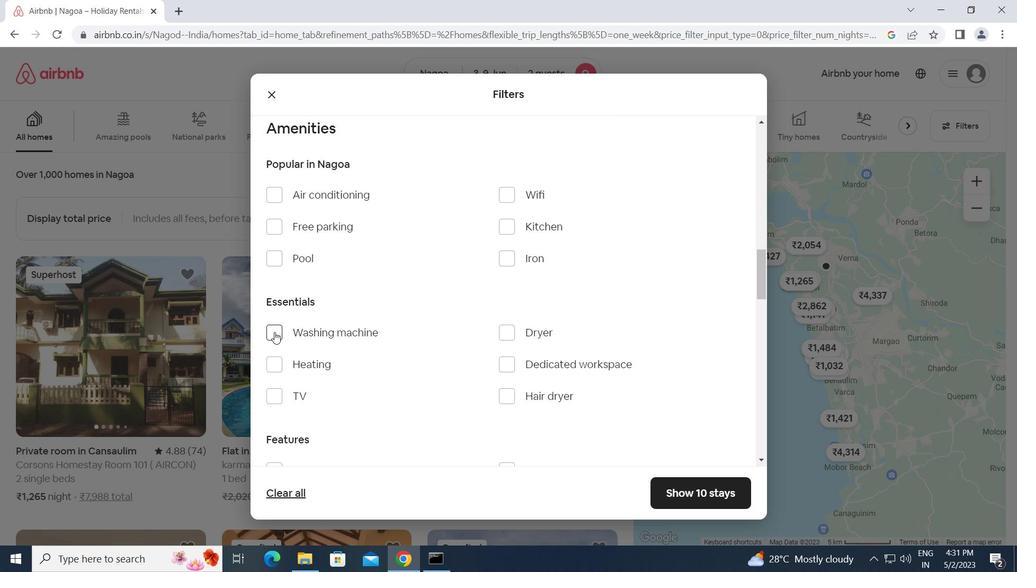 
Action: Mouse pressed left at (269, 335)
Screenshot: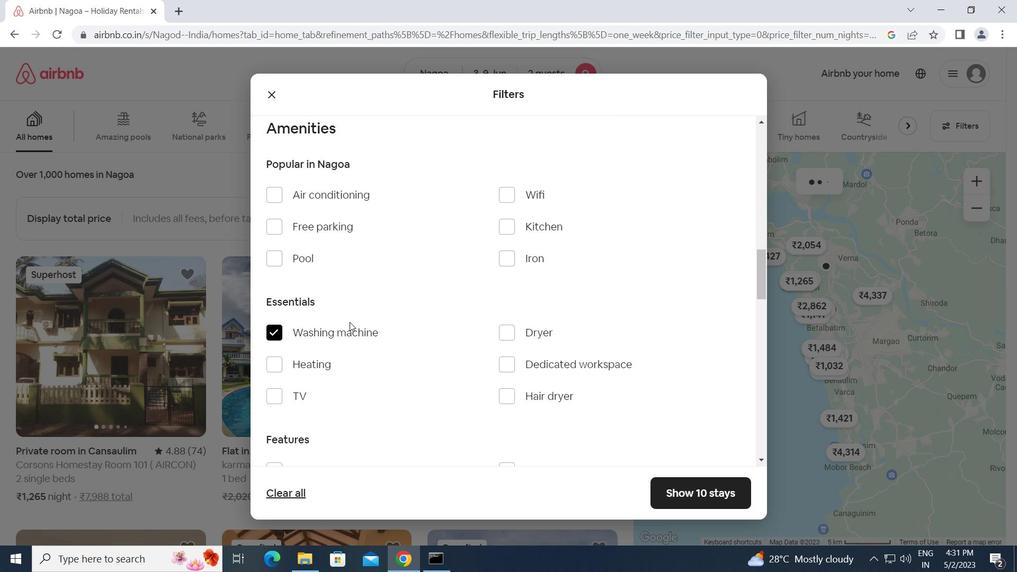 
Action: Mouse moved to (367, 320)
Screenshot: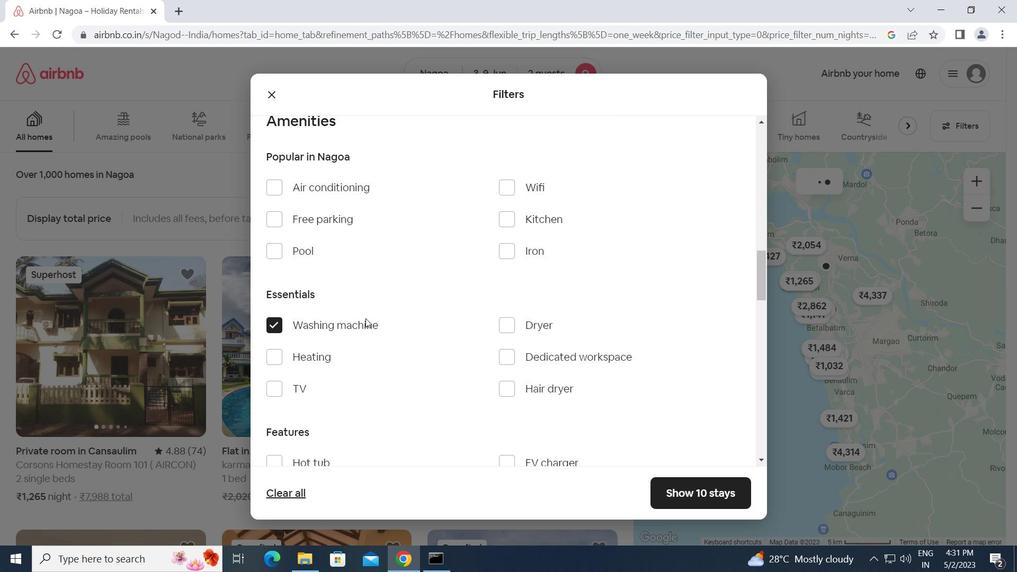 
Action: Mouse scrolled (367, 319) with delta (0, 0)
Screenshot: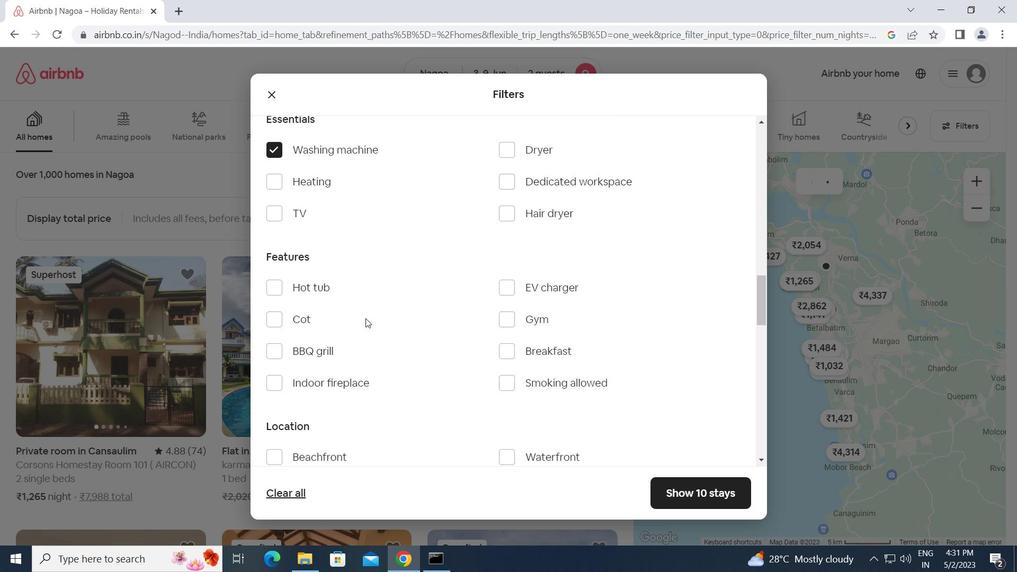 
Action: Mouse scrolled (367, 319) with delta (0, 0)
Screenshot: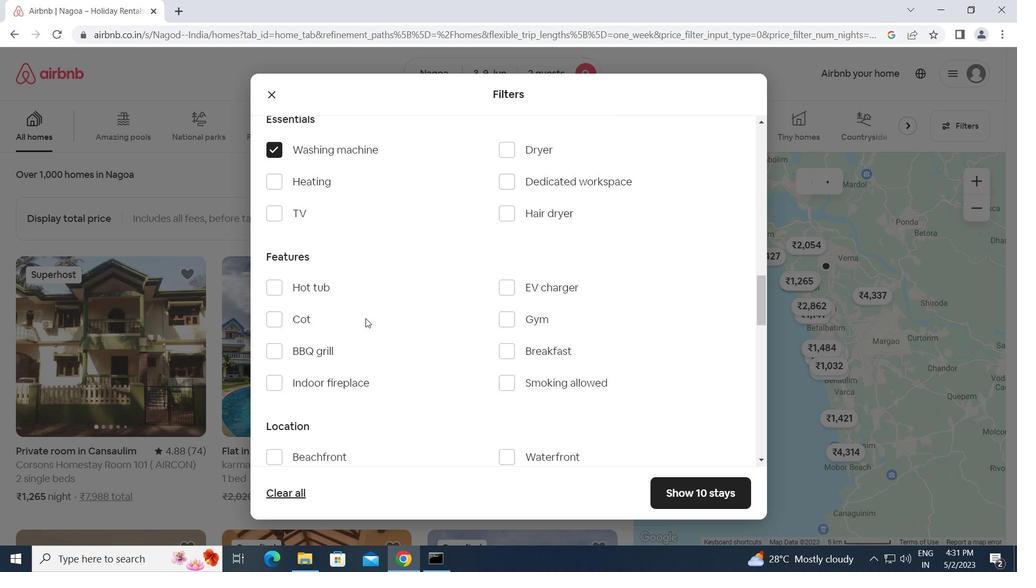 
Action: Mouse scrolled (367, 319) with delta (0, 0)
Screenshot: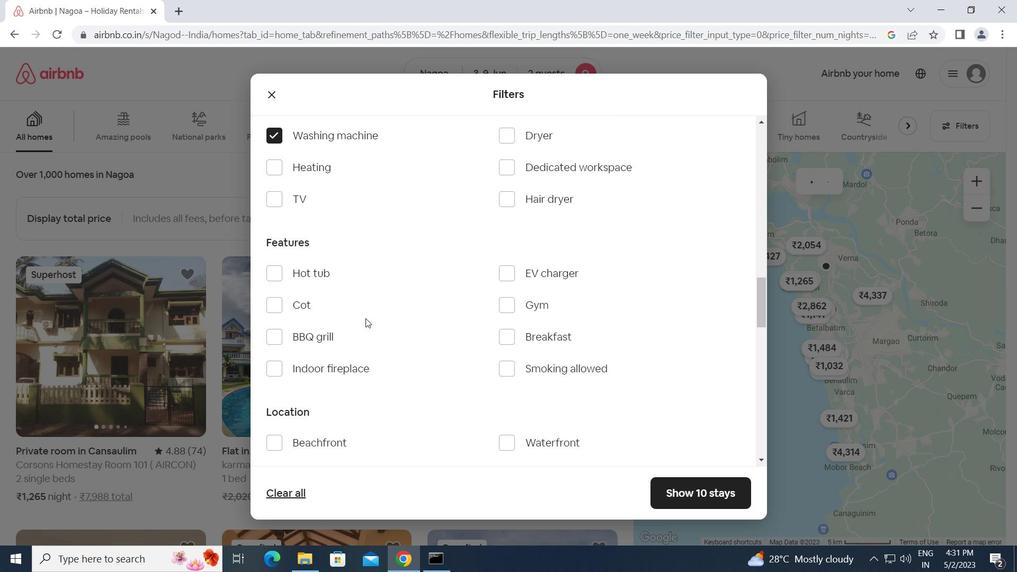 
Action: Mouse scrolled (367, 319) with delta (0, 0)
Screenshot: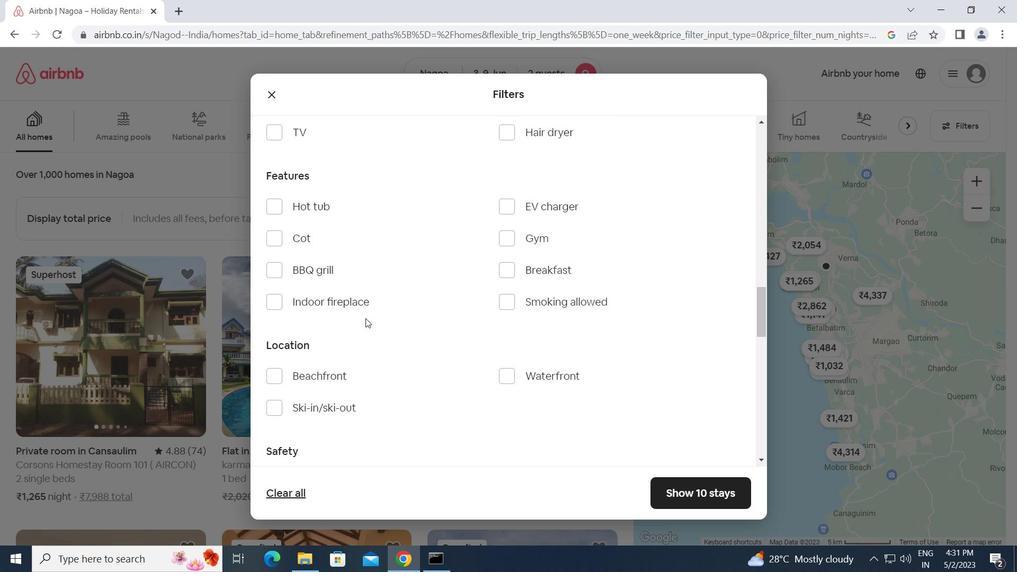 
Action: Mouse scrolled (367, 319) with delta (0, 0)
Screenshot: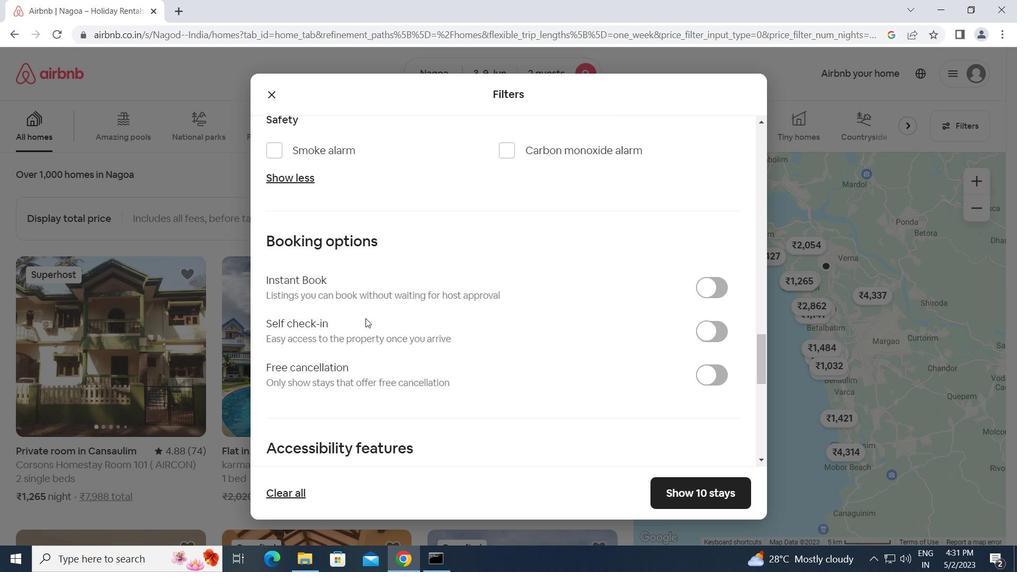 
Action: Mouse scrolled (367, 319) with delta (0, 0)
Screenshot: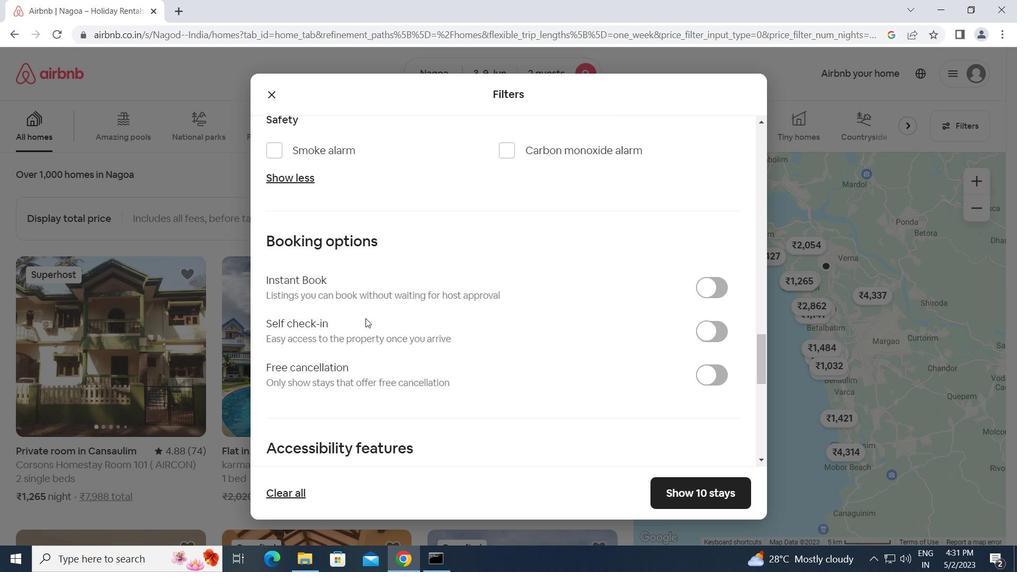 
Action: Mouse scrolled (367, 319) with delta (0, 0)
Screenshot: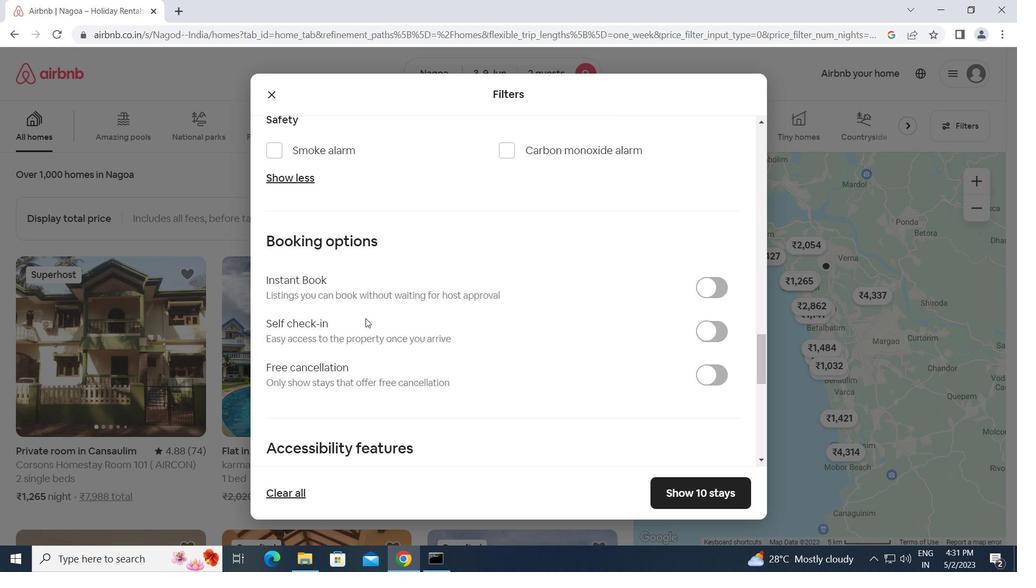 
Action: Mouse scrolled (367, 319) with delta (0, 0)
Screenshot: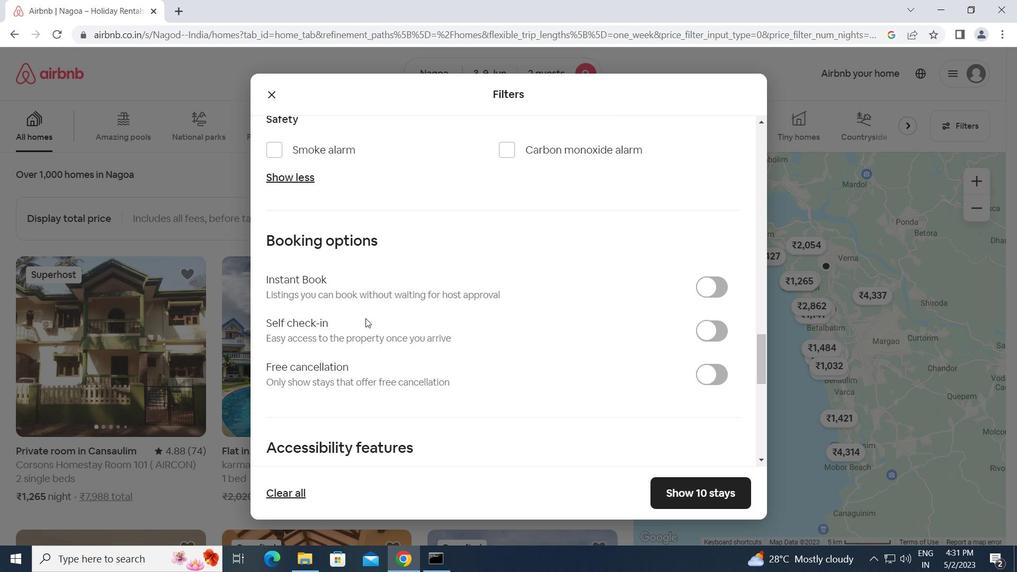 
Action: Mouse scrolled (367, 319) with delta (0, 0)
Screenshot: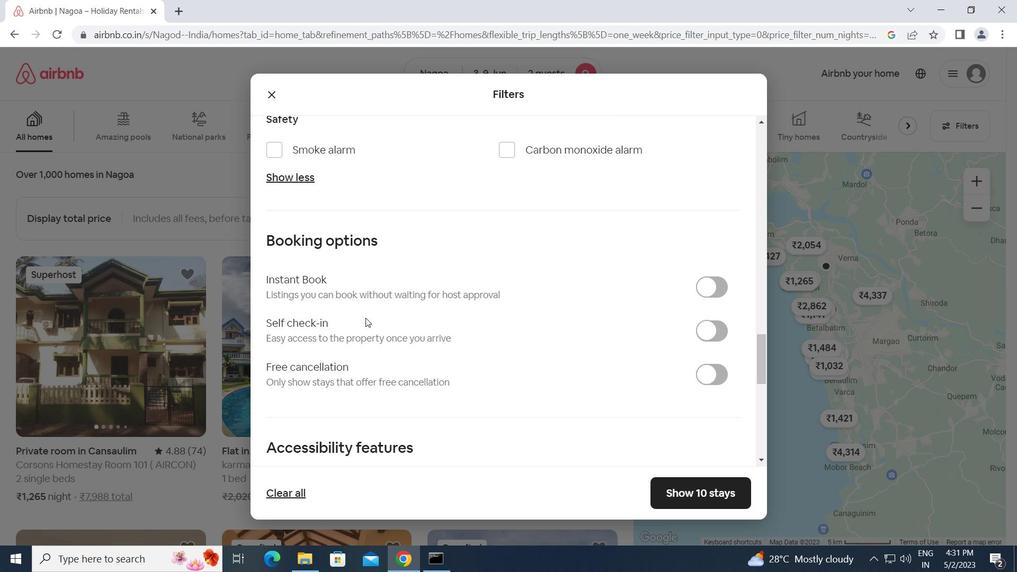 
Action: Mouse moved to (704, 332)
Screenshot: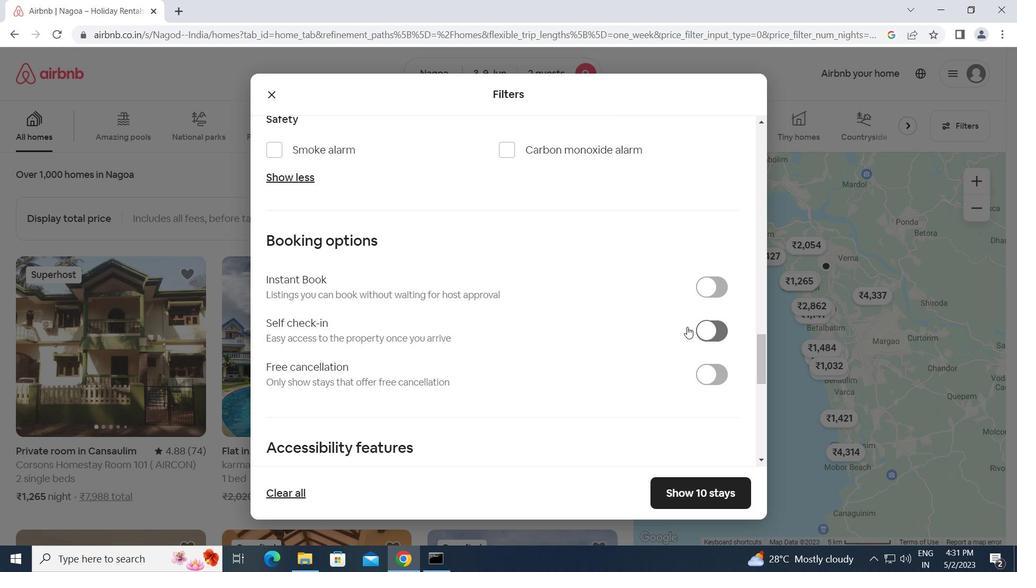
Action: Mouse pressed left at (704, 332)
Screenshot: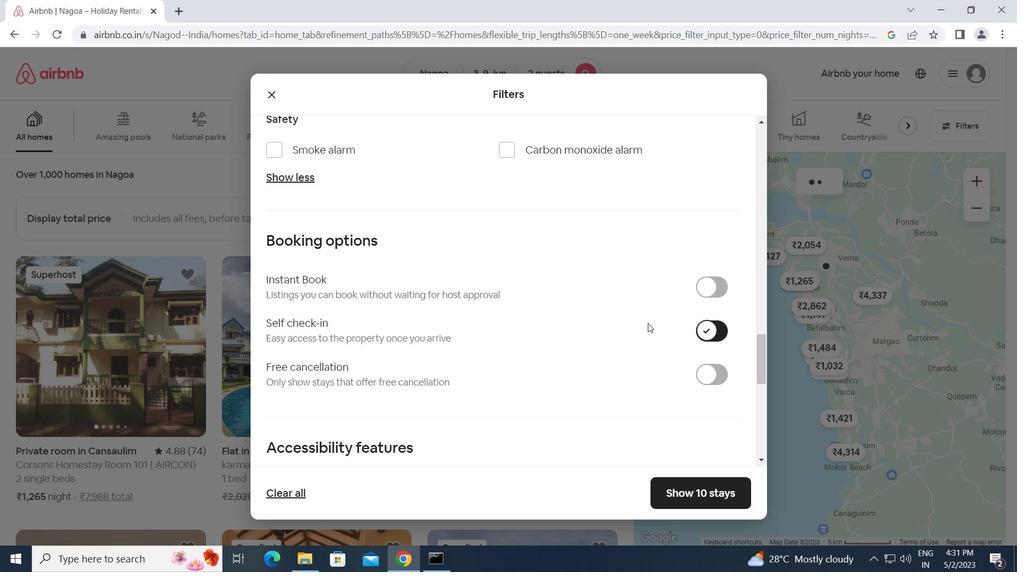 
Action: Mouse moved to (579, 339)
Screenshot: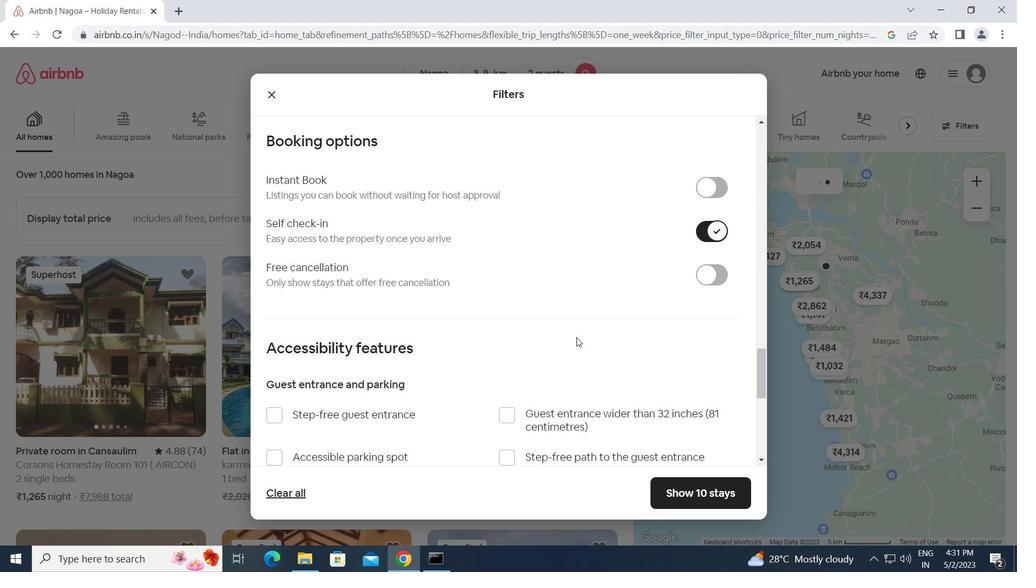 
Action: Mouse scrolled (579, 338) with delta (0, 0)
Screenshot: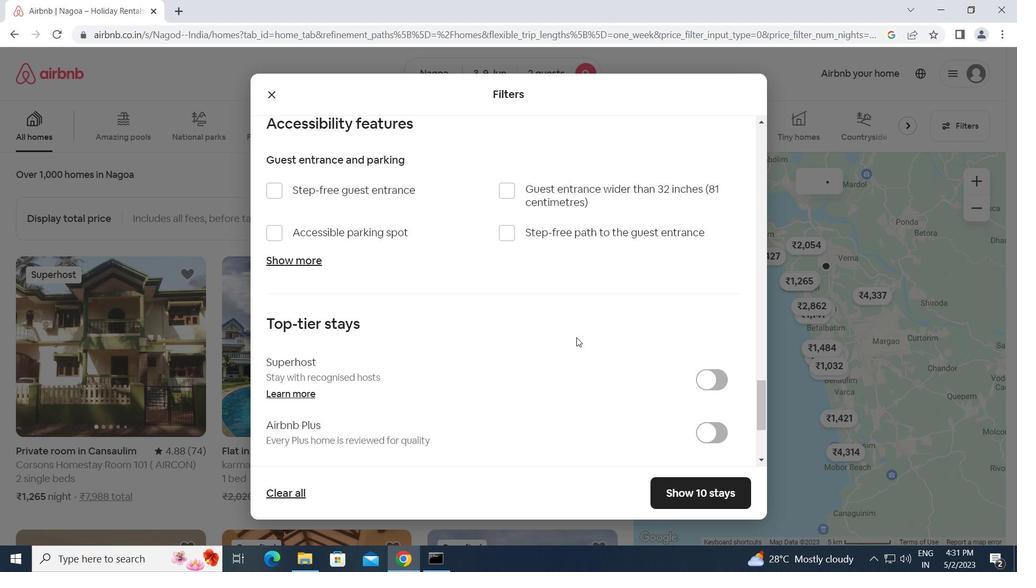 
Action: Mouse moved to (578, 339)
Screenshot: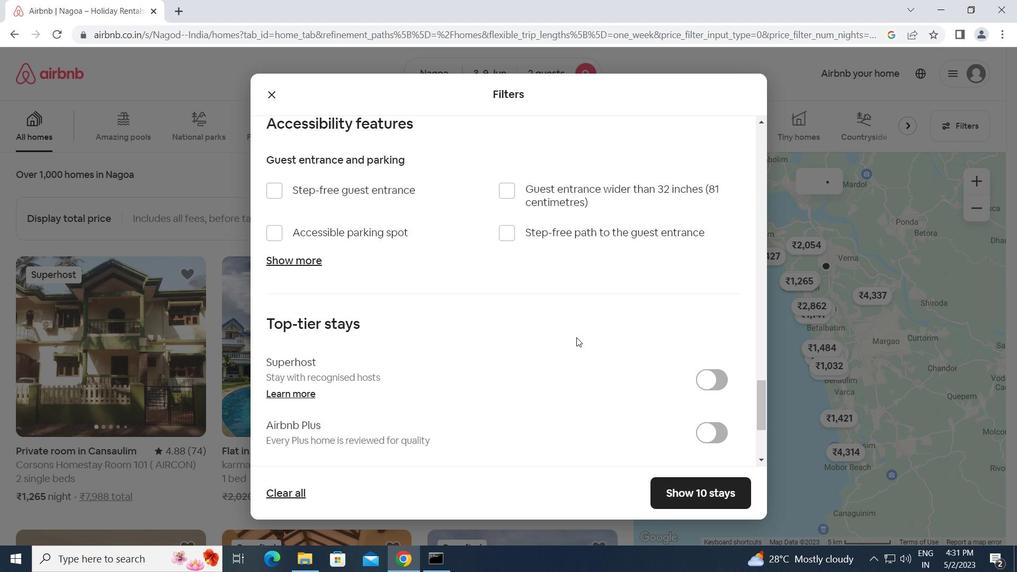 
Action: Mouse scrolled (578, 339) with delta (0, 0)
Screenshot: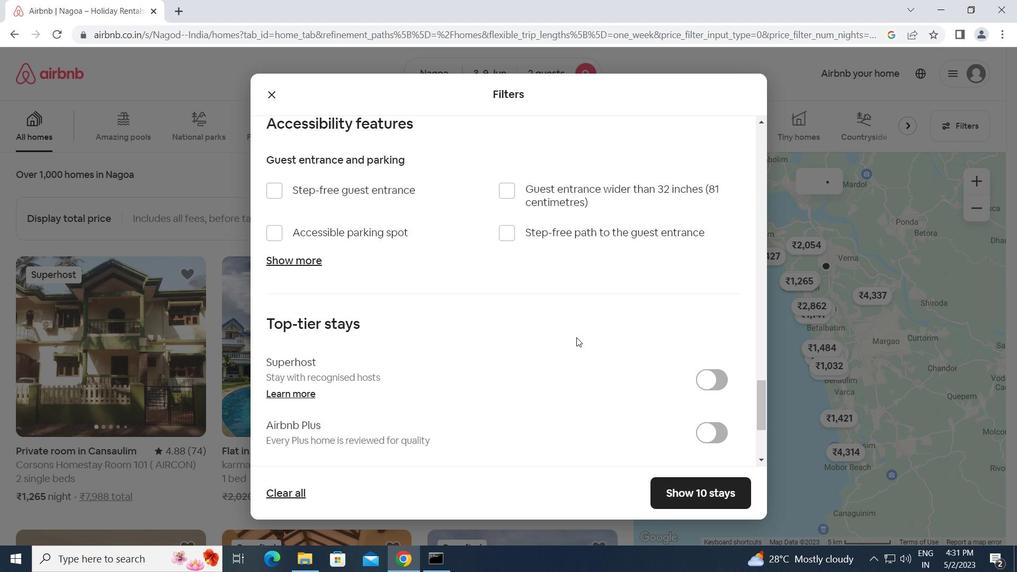 
Action: Mouse scrolled (578, 339) with delta (0, 0)
Screenshot: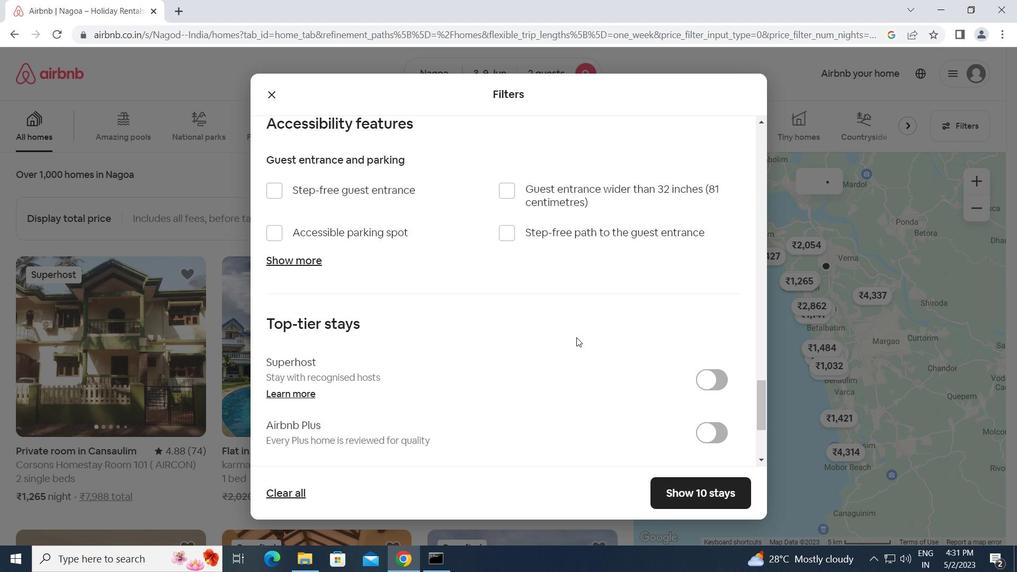 
Action: Mouse scrolled (578, 339) with delta (0, 0)
Screenshot: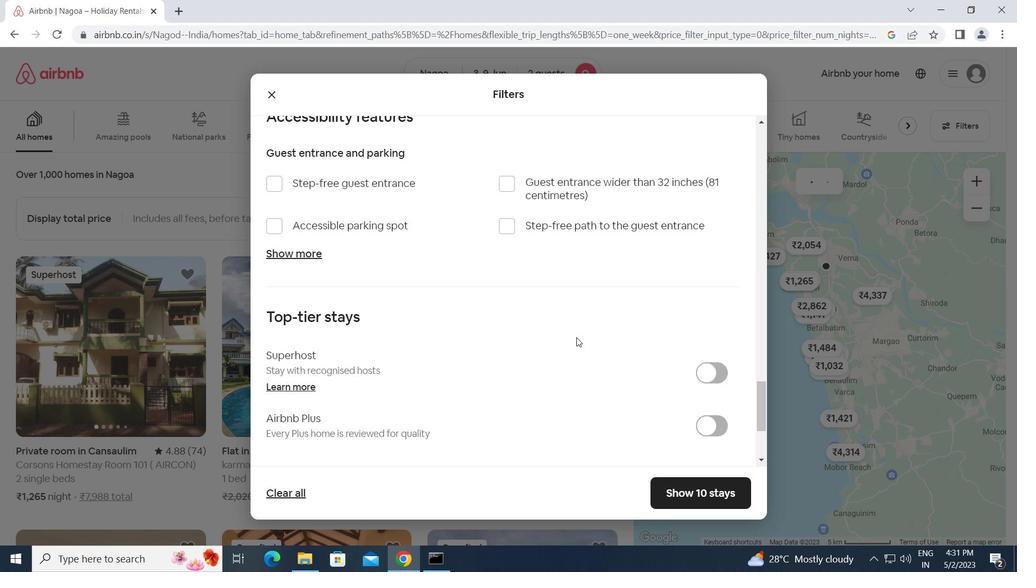 
Action: Mouse scrolled (578, 339) with delta (0, 0)
Screenshot: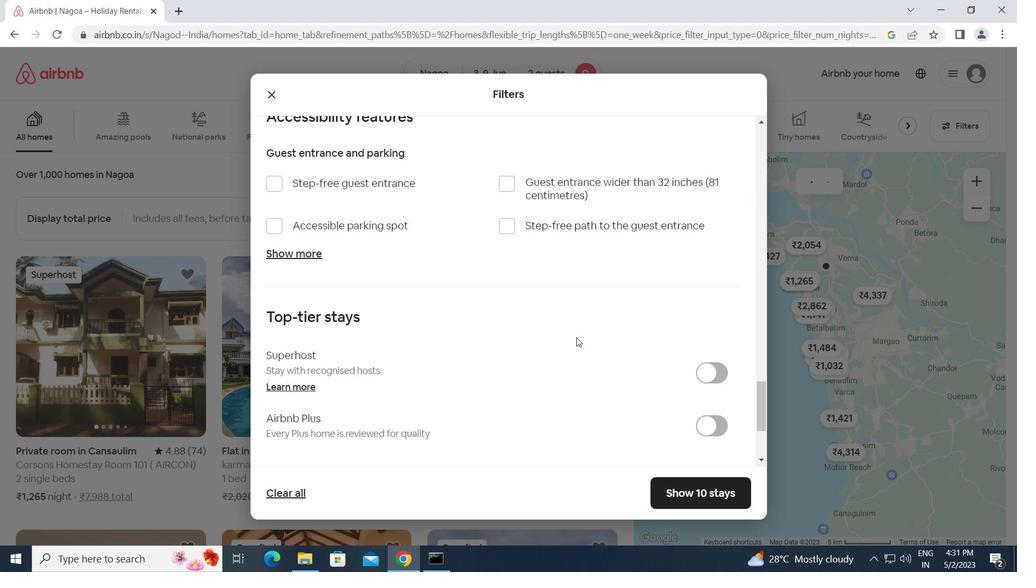 
Action: Mouse moved to (577, 339)
Screenshot: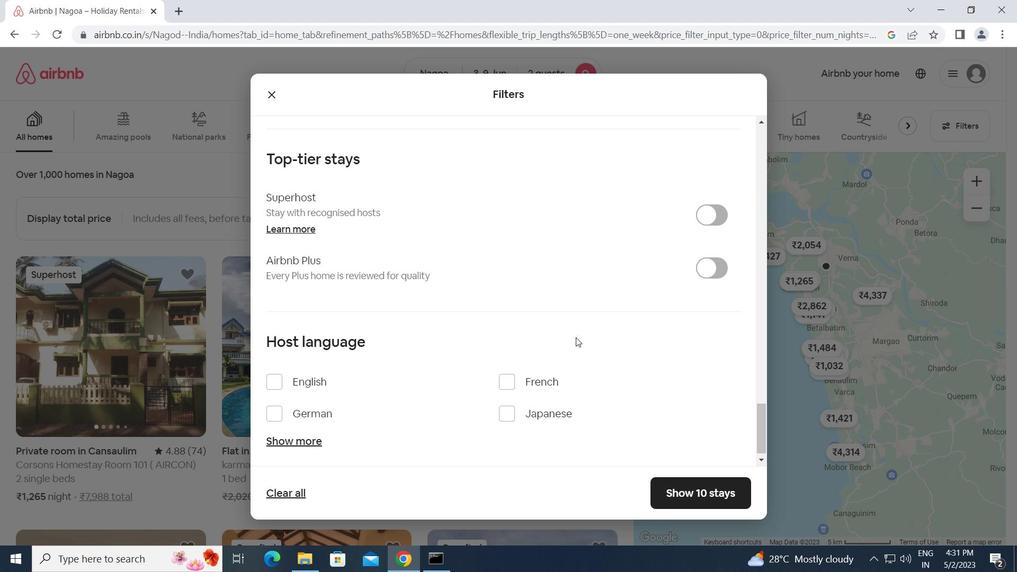 
Action: Mouse scrolled (577, 339) with delta (0, 0)
Screenshot: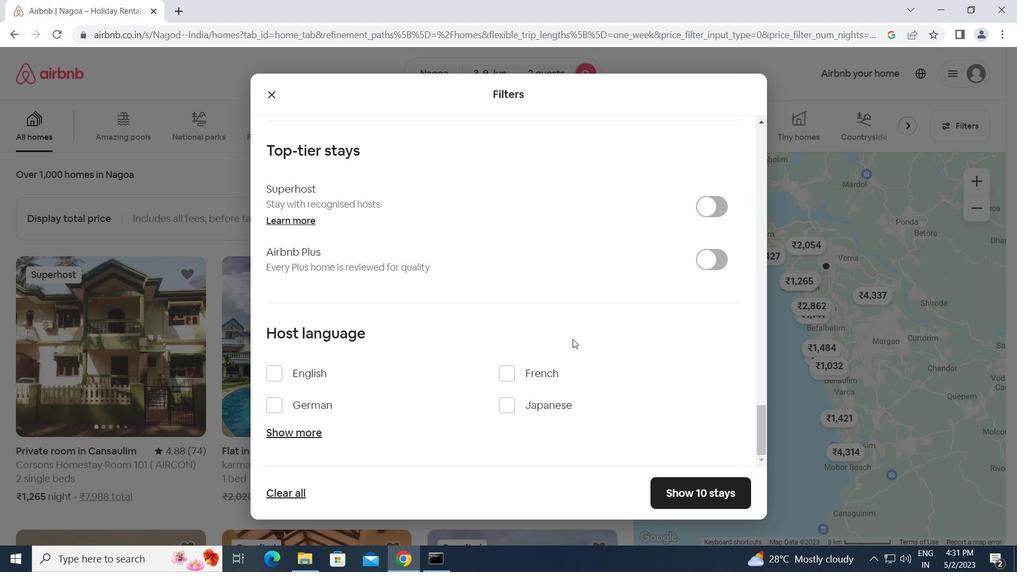 
Action: Mouse scrolled (577, 339) with delta (0, 0)
Screenshot: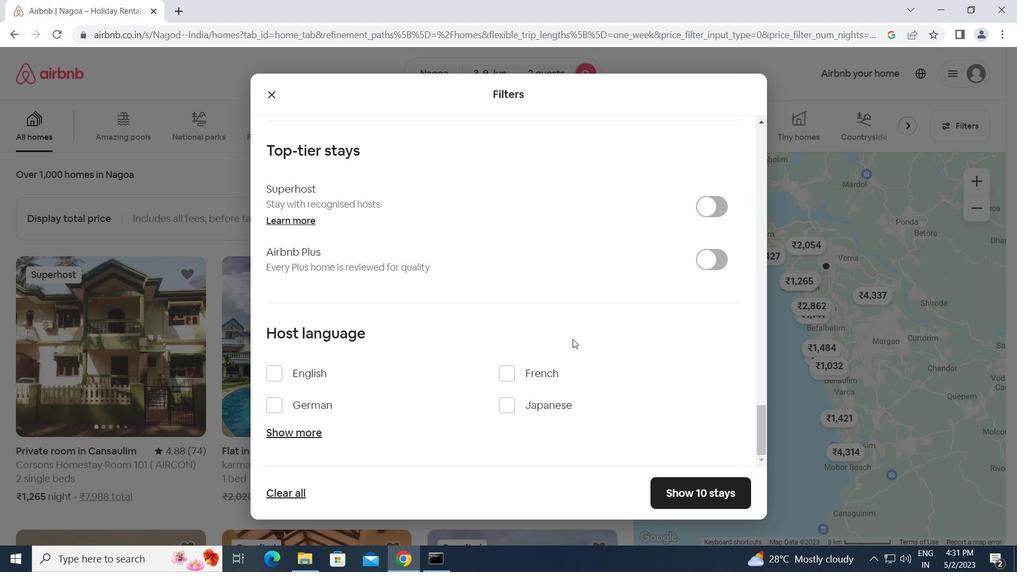 
Action: Mouse scrolled (577, 339) with delta (0, 0)
Screenshot: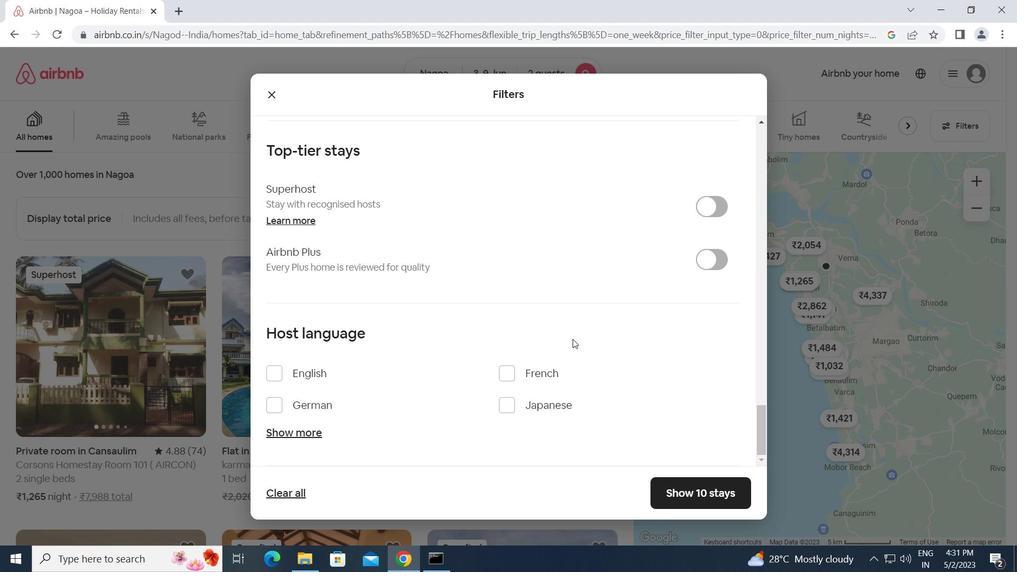 
Action: Mouse scrolled (577, 339) with delta (0, 0)
Screenshot: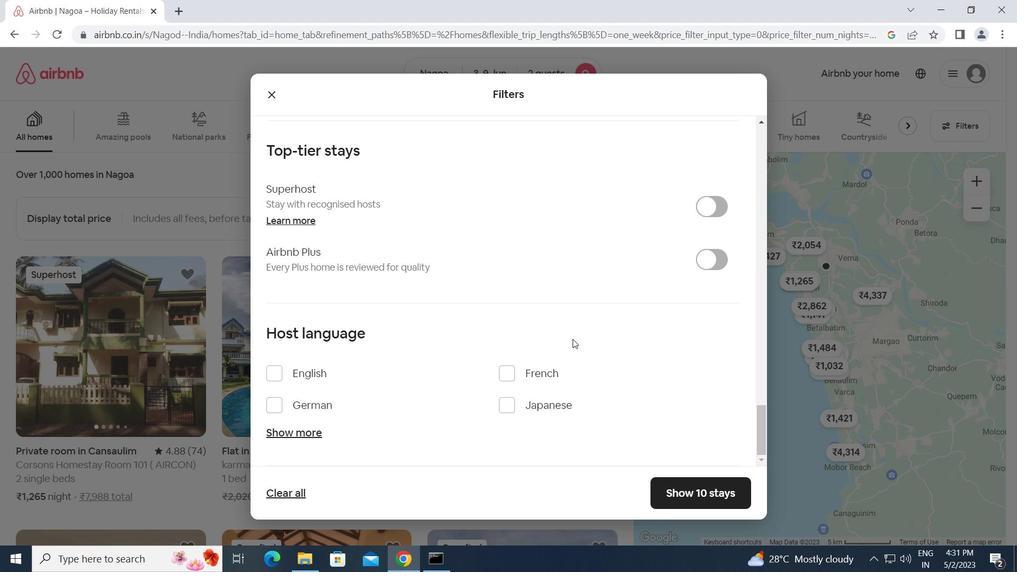 
Action: Mouse scrolled (577, 339) with delta (0, 0)
Screenshot: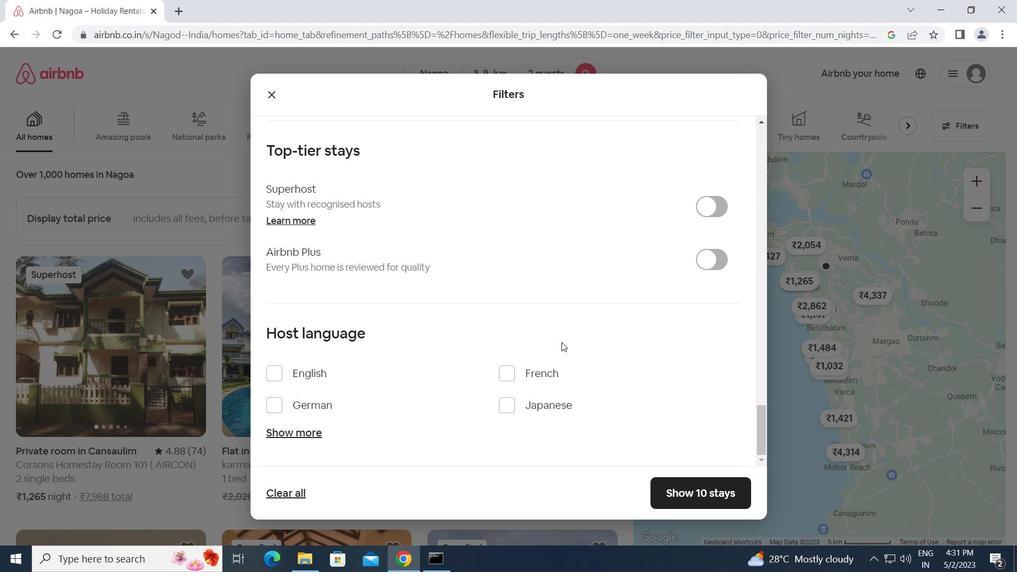 
Action: Mouse moved to (278, 373)
Screenshot: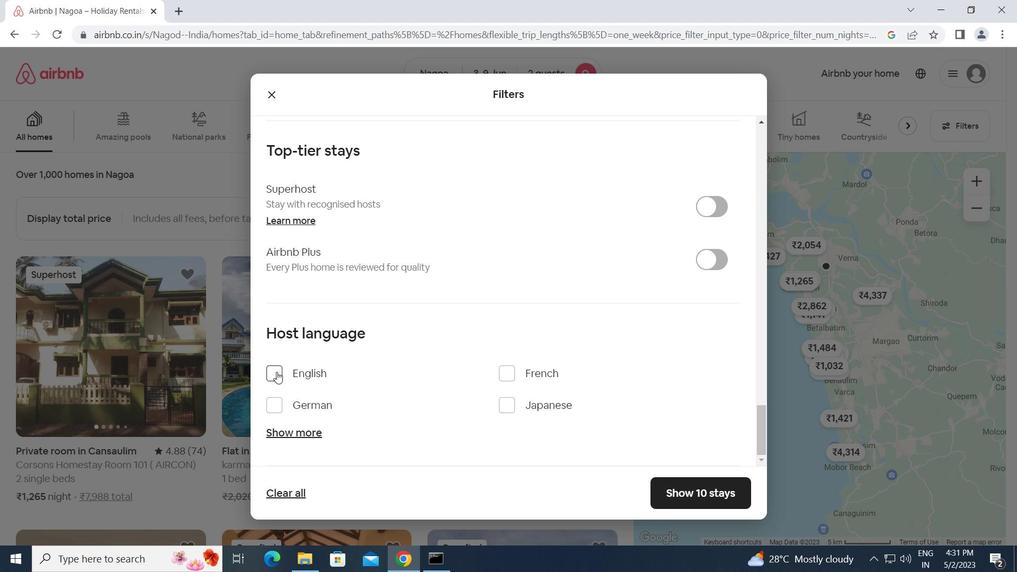 
Action: Mouse pressed left at (278, 373)
Screenshot: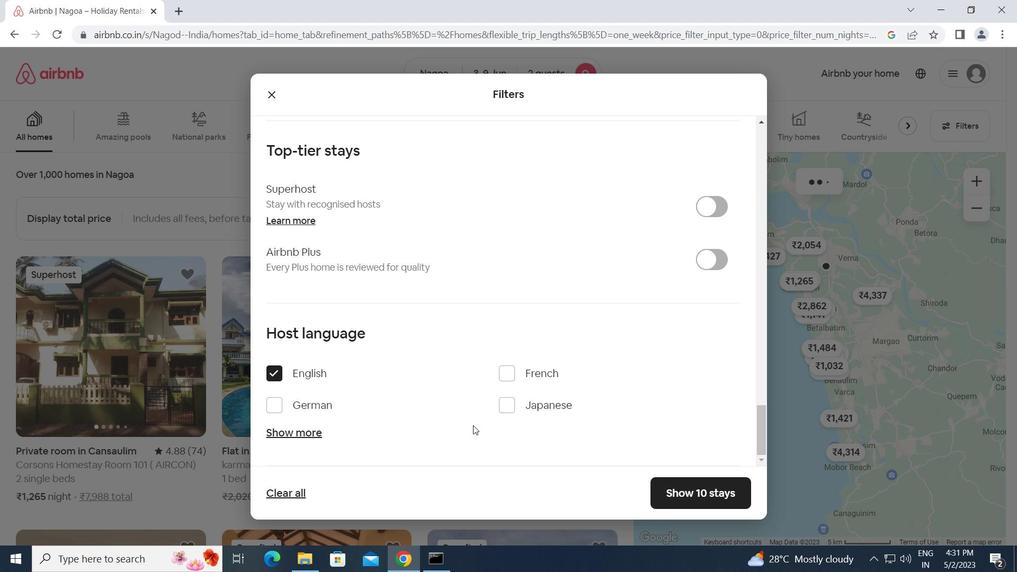 
Action: Mouse moved to (686, 488)
Screenshot: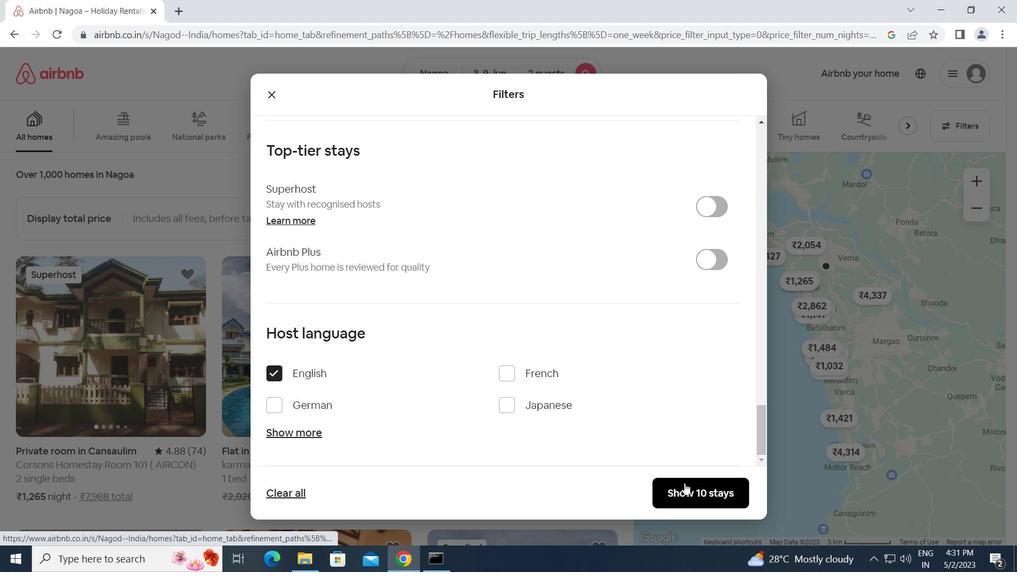 
Action: Mouse pressed left at (686, 488)
Screenshot: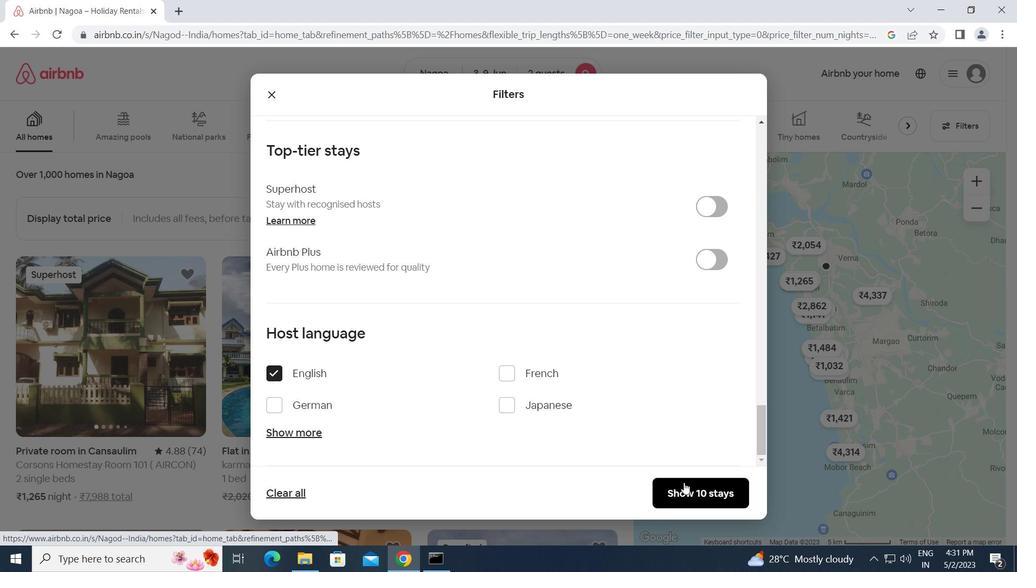 
Action: Mouse moved to (684, 482)
Screenshot: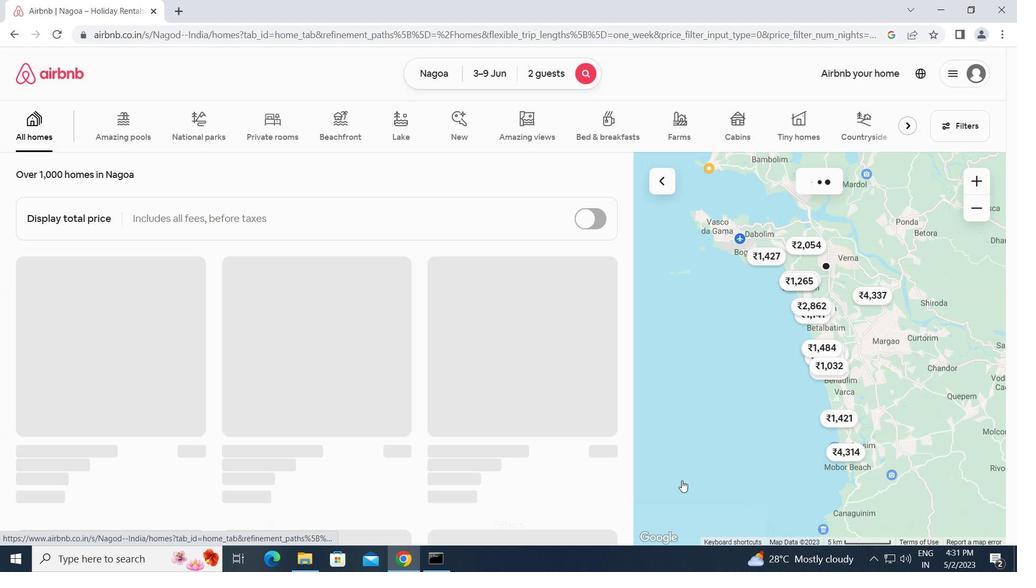 
